 Task: Change username to "Mark762212".
Action: Mouse moved to (1239, 114)
Screenshot: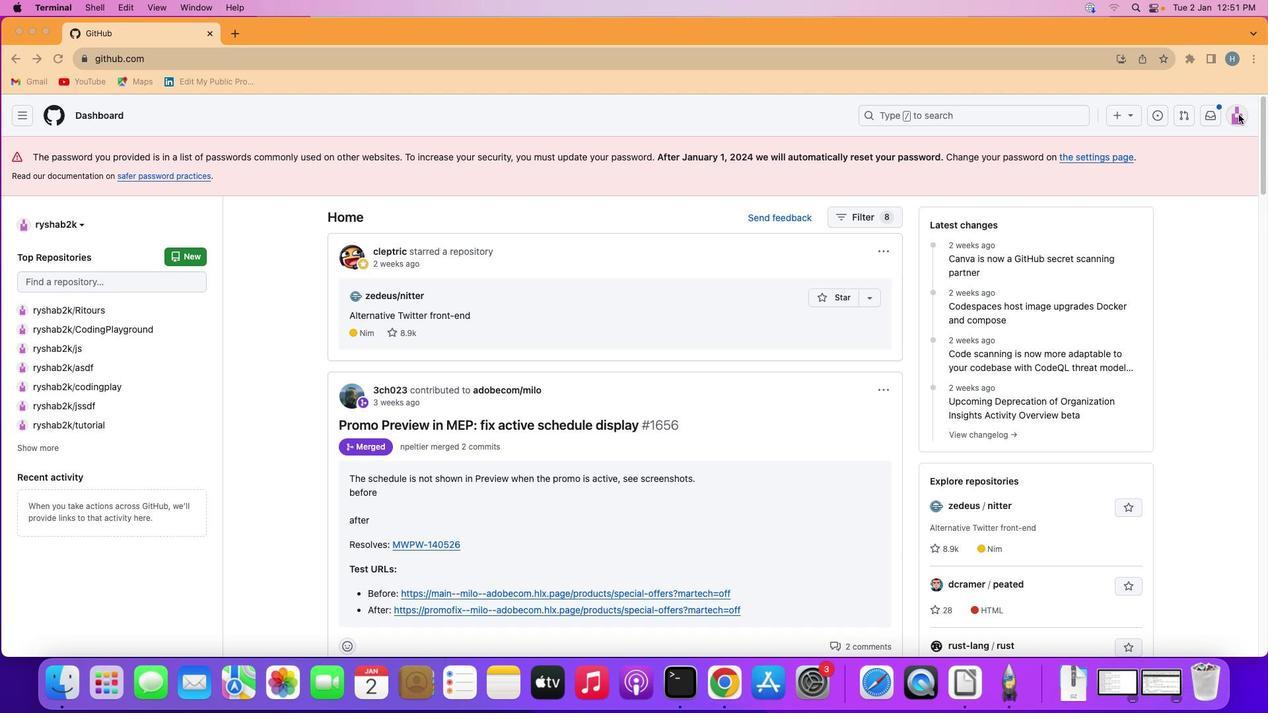 
Action: Mouse pressed left at (1239, 114)
Screenshot: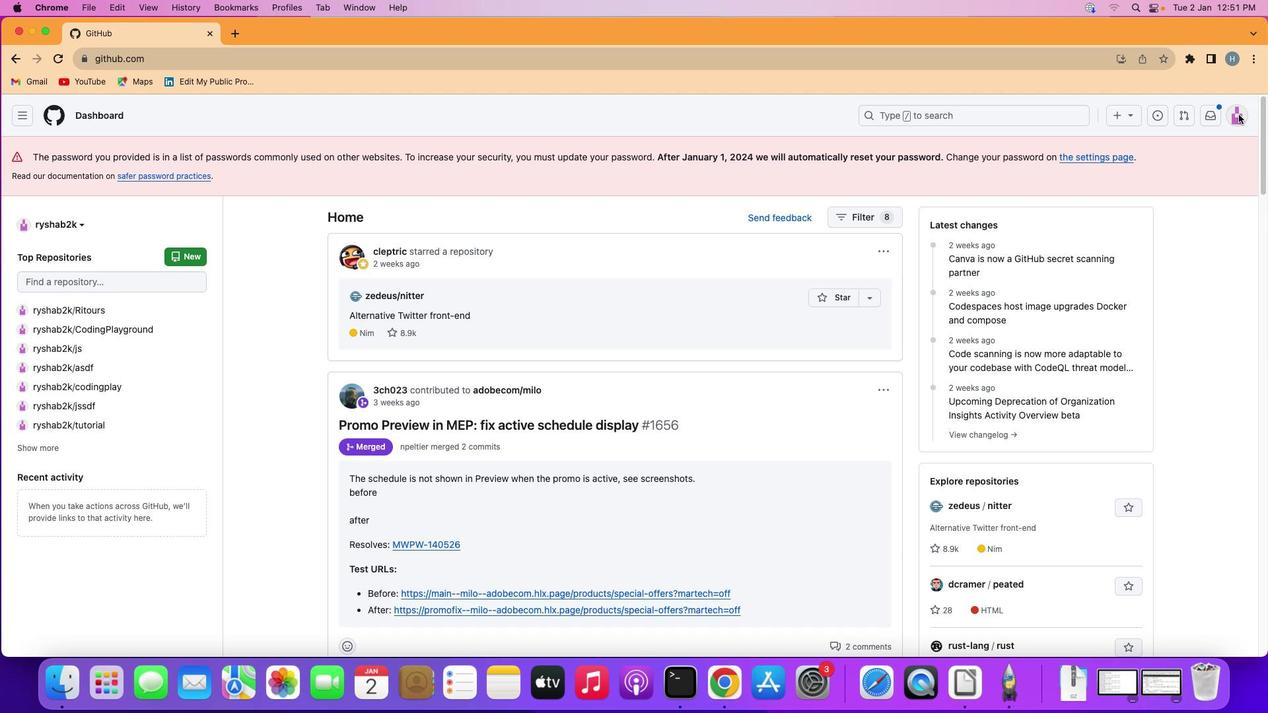 
Action: Mouse moved to (1237, 114)
Screenshot: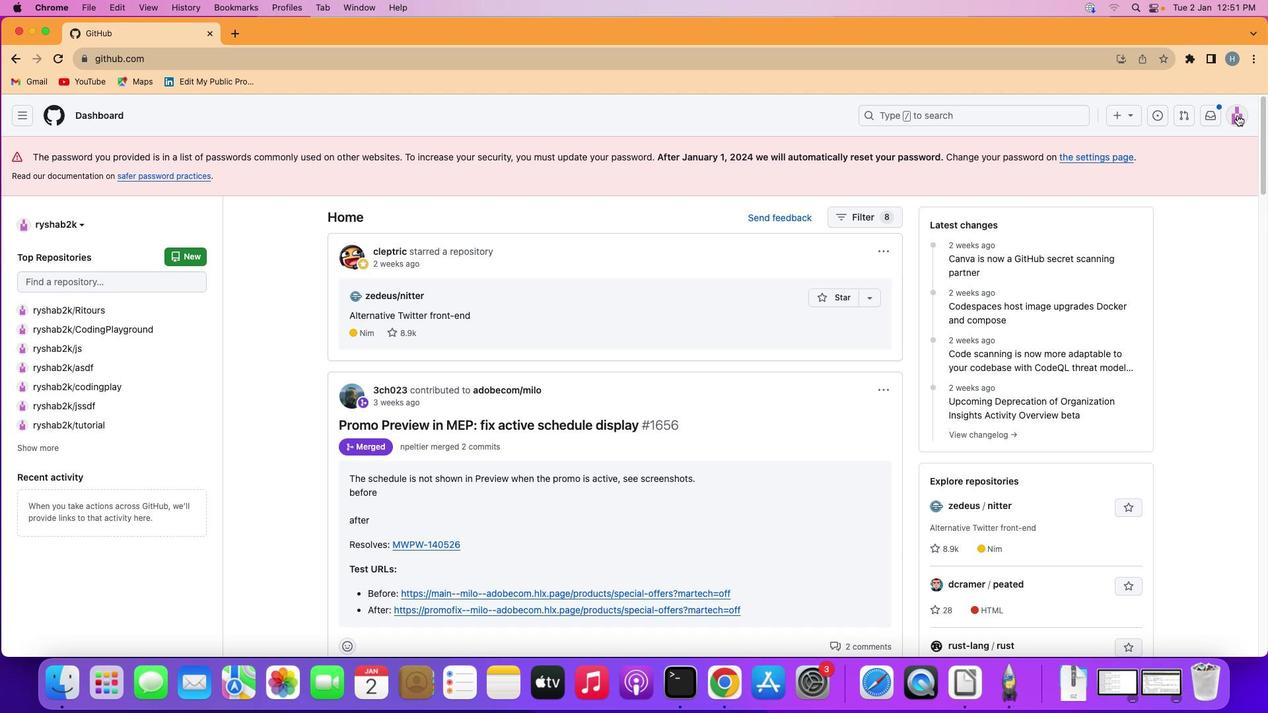 
Action: Mouse pressed left at (1237, 114)
Screenshot: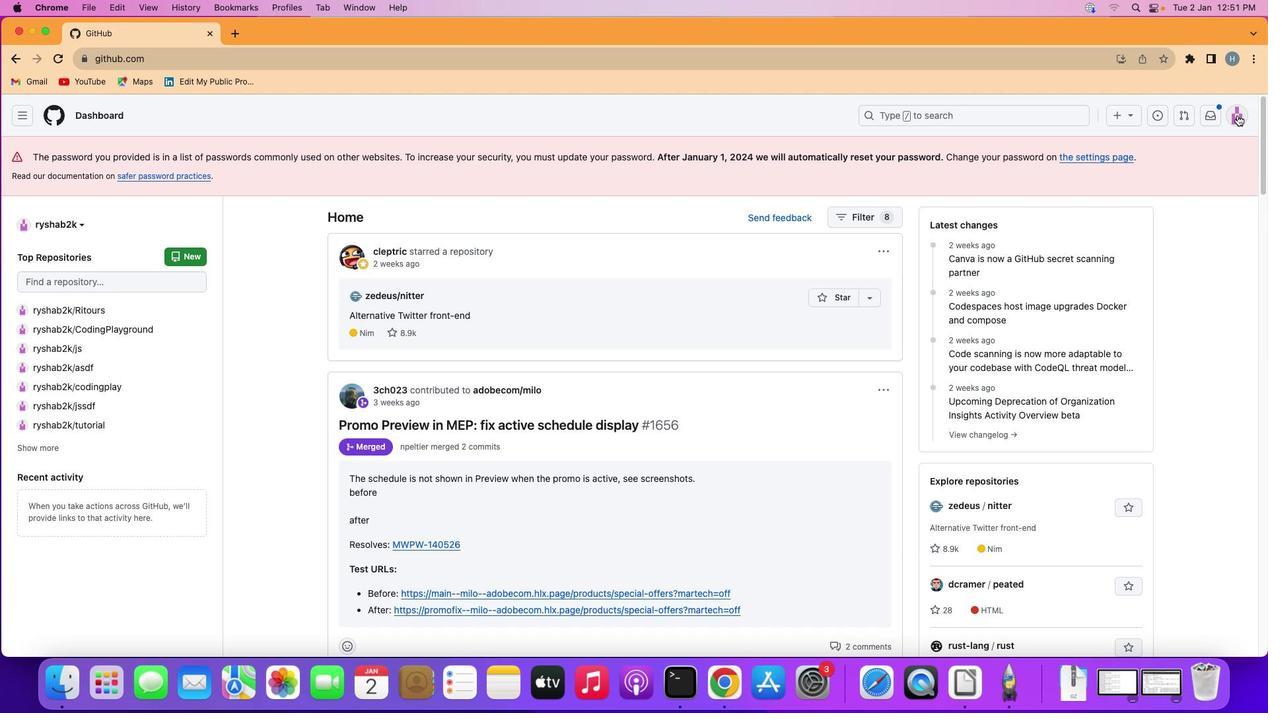 
Action: Mouse moved to (1121, 478)
Screenshot: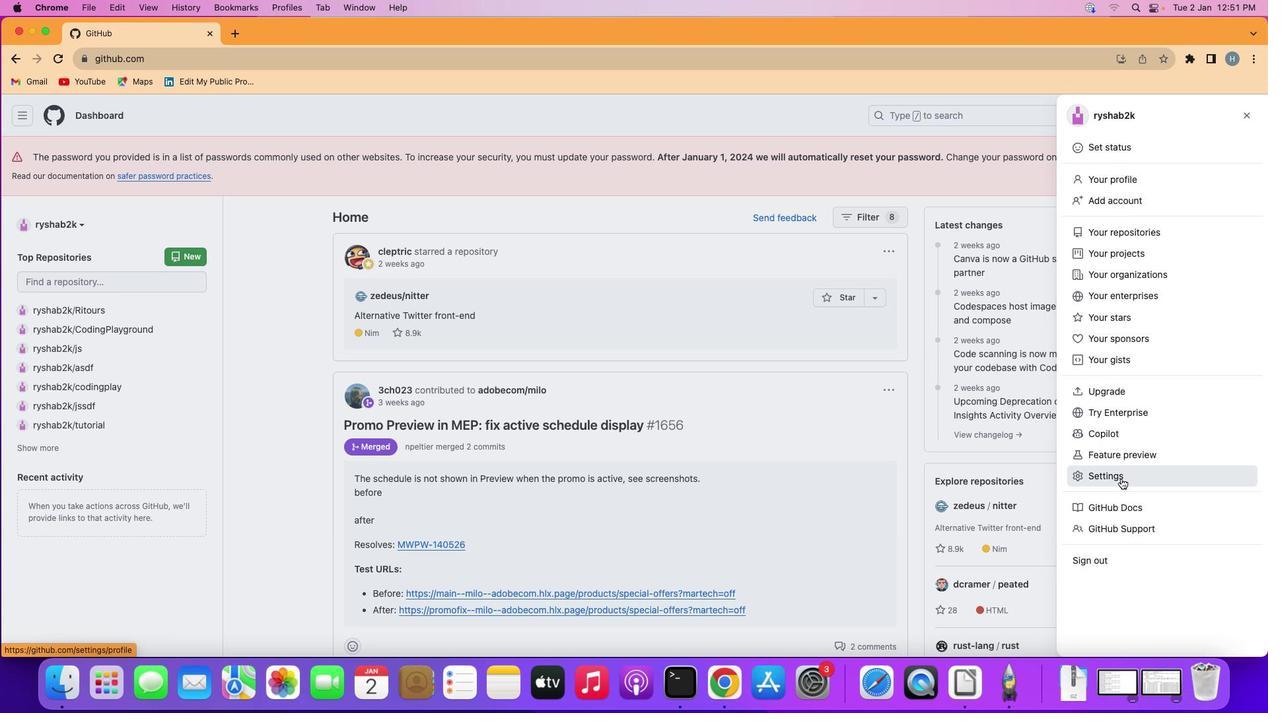 
Action: Mouse pressed left at (1121, 478)
Screenshot: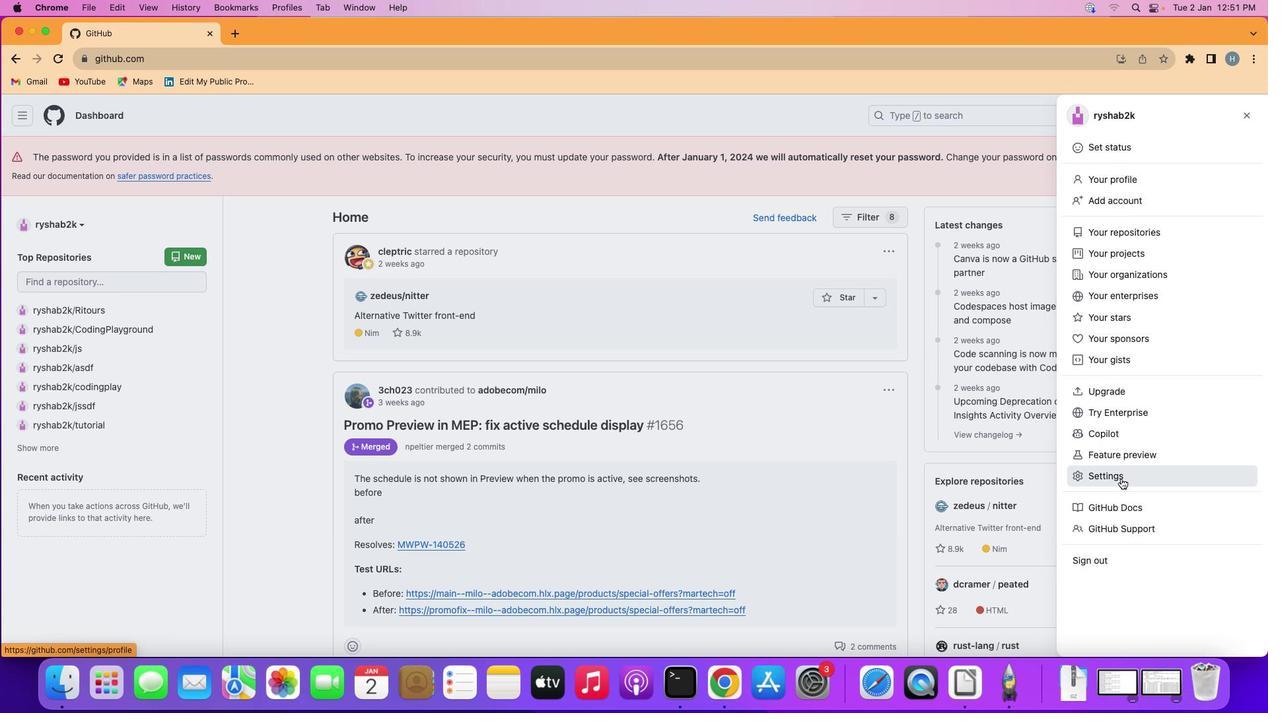 
Action: Mouse moved to (783, 451)
Screenshot: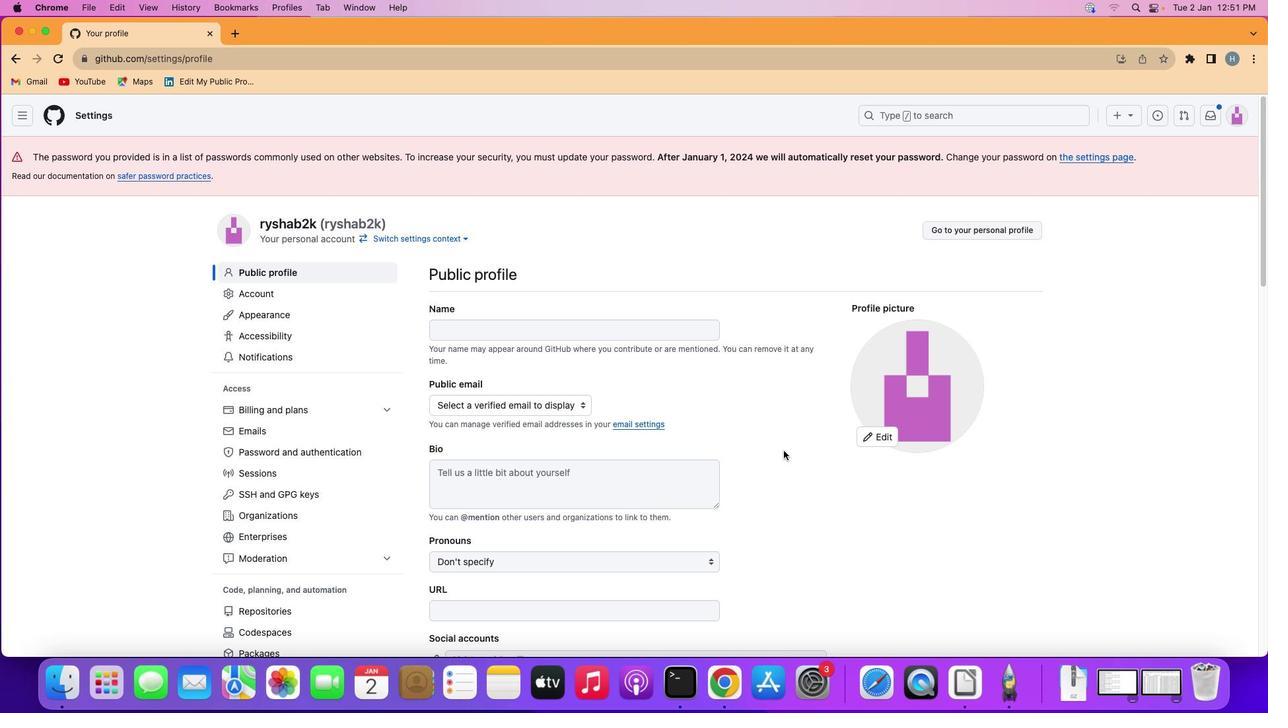 
Action: Mouse scrolled (783, 451) with delta (0, 0)
Screenshot: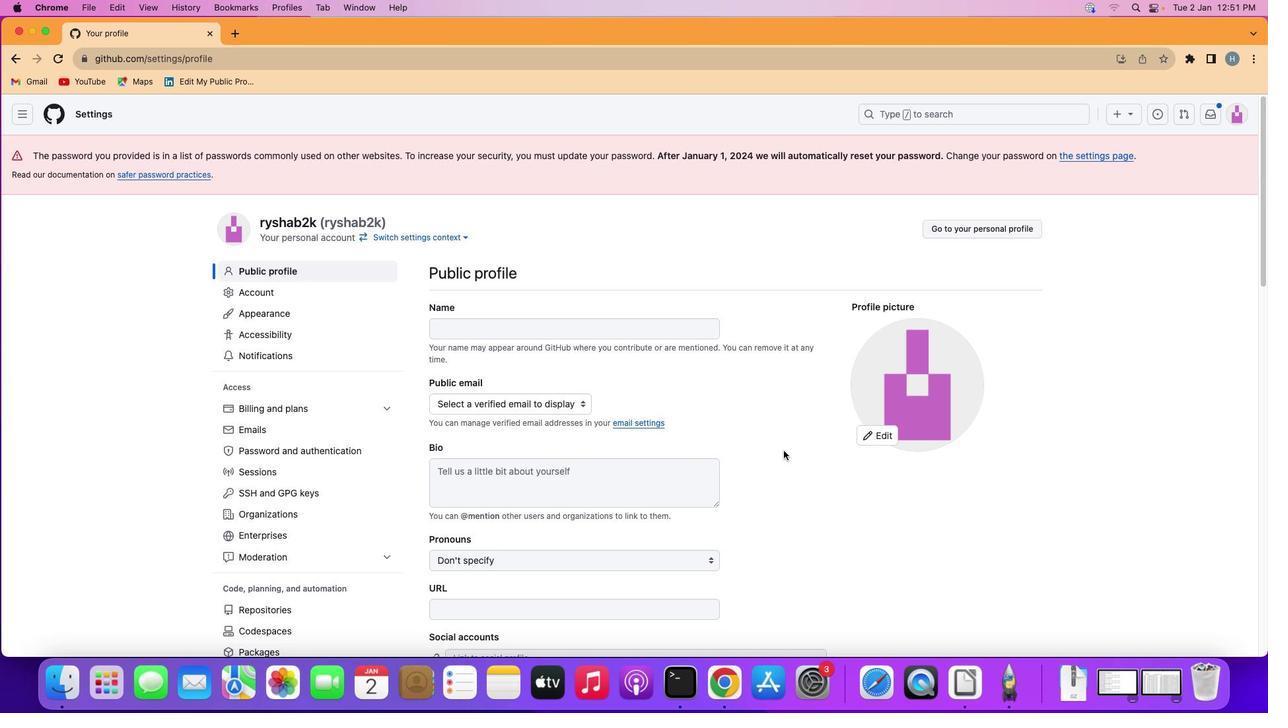 
Action: Mouse scrolled (783, 451) with delta (0, 0)
Screenshot: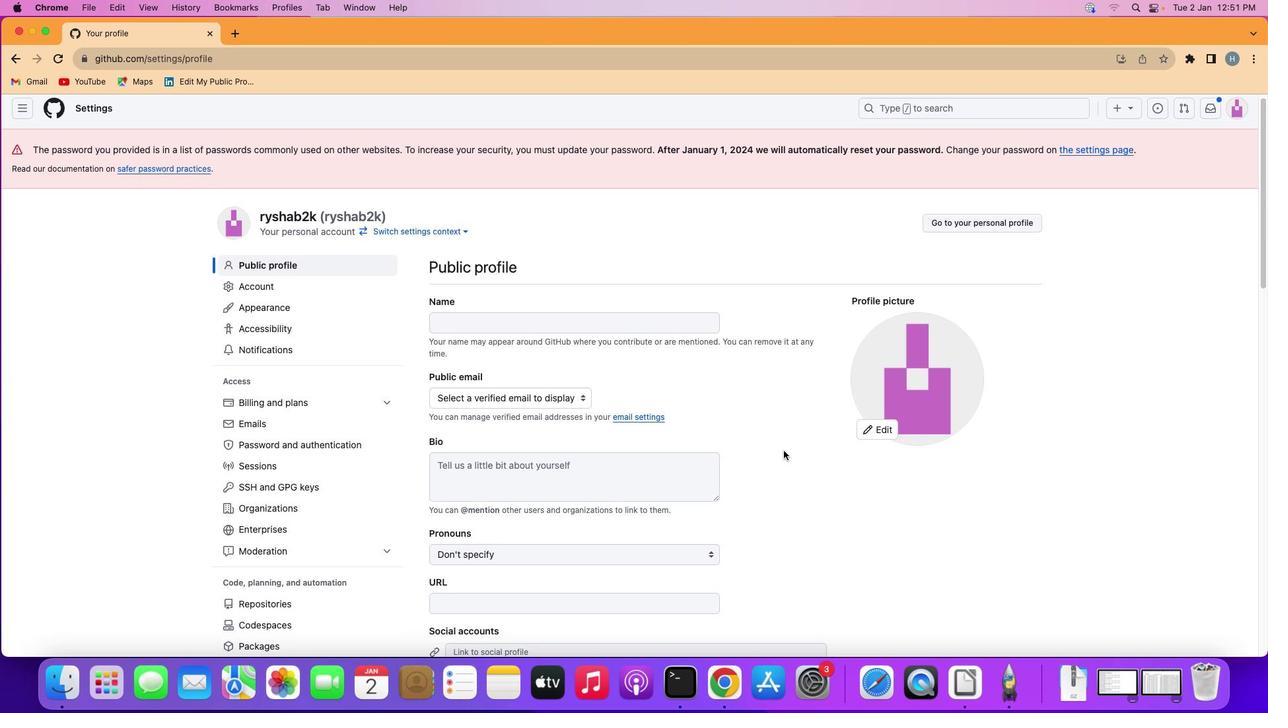 
Action: Mouse scrolled (783, 451) with delta (0, 0)
Screenshot: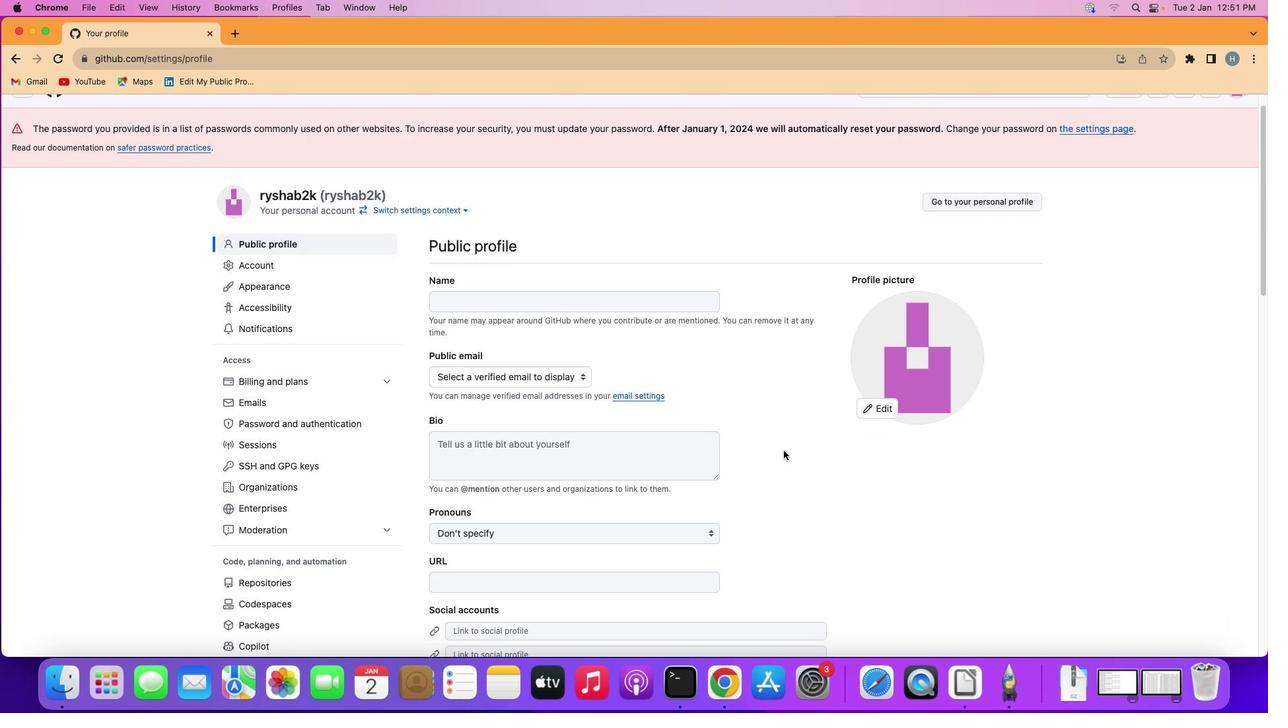 
Action: Mouse moved to (269, 262)
Screenshot: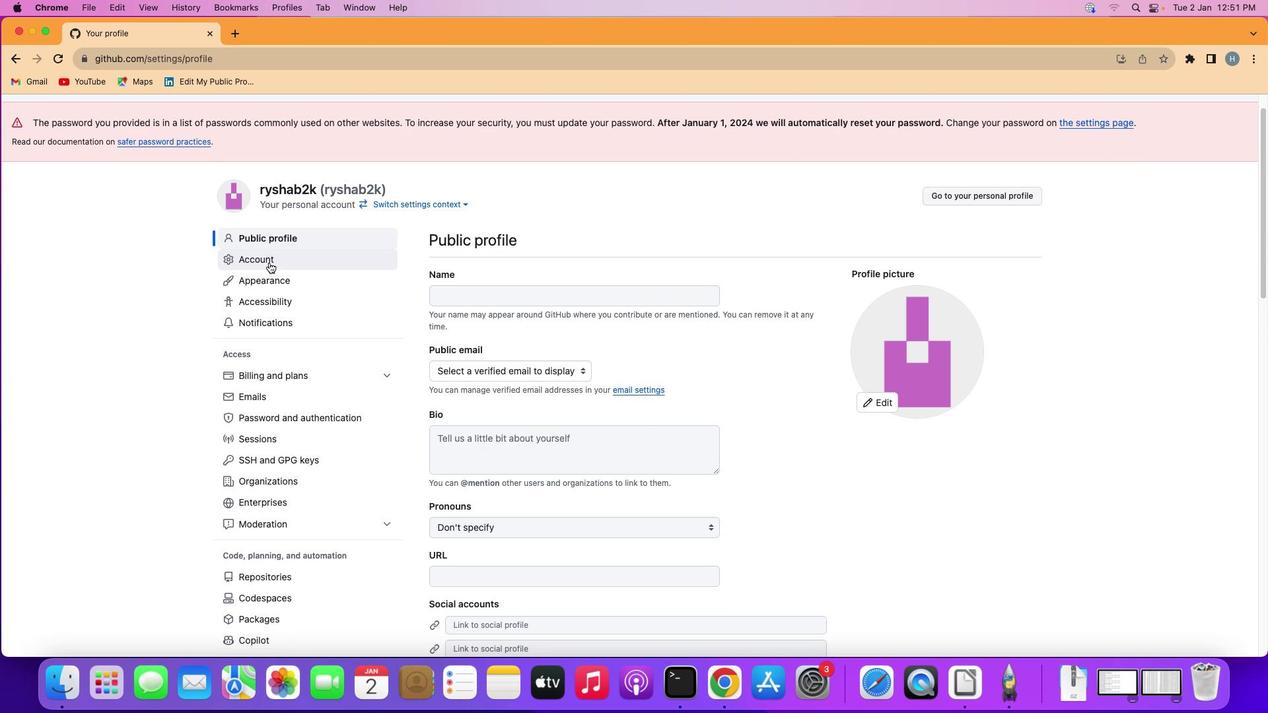 
Action: Mouse pressed left at (269, 262)
Screenshot: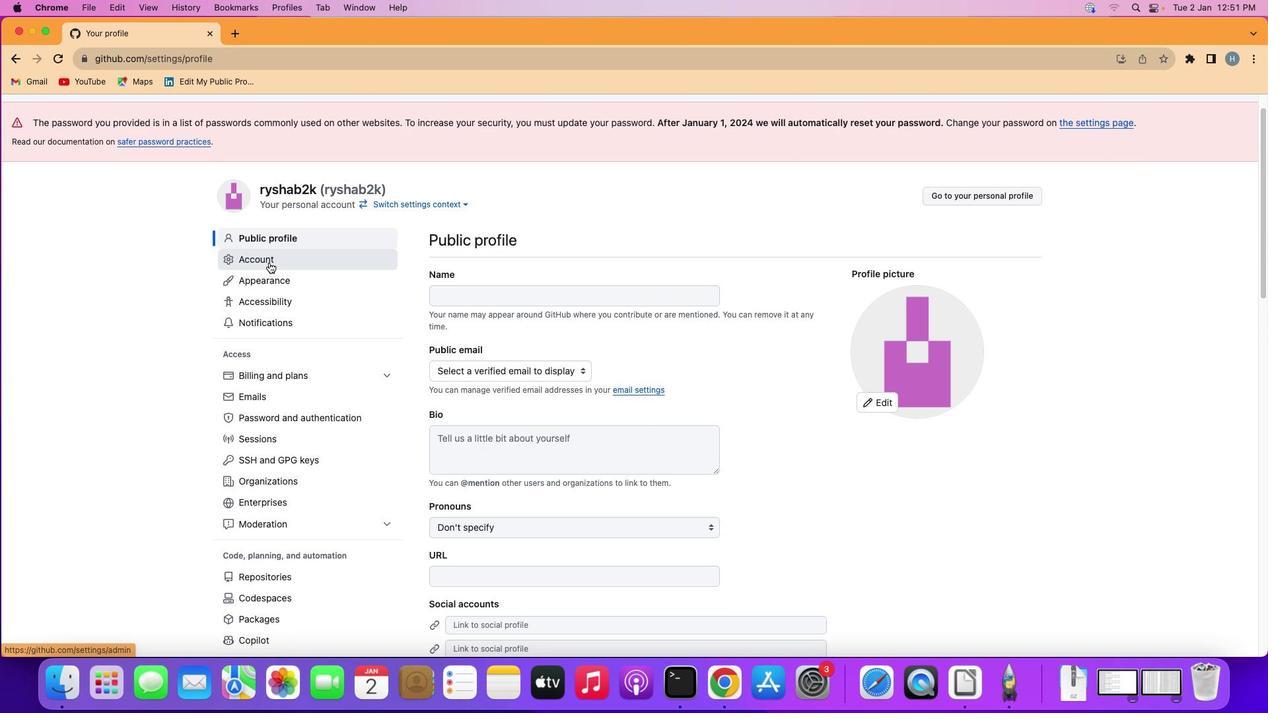 
Action: Mouse moved to (488, 336)
Screenshot: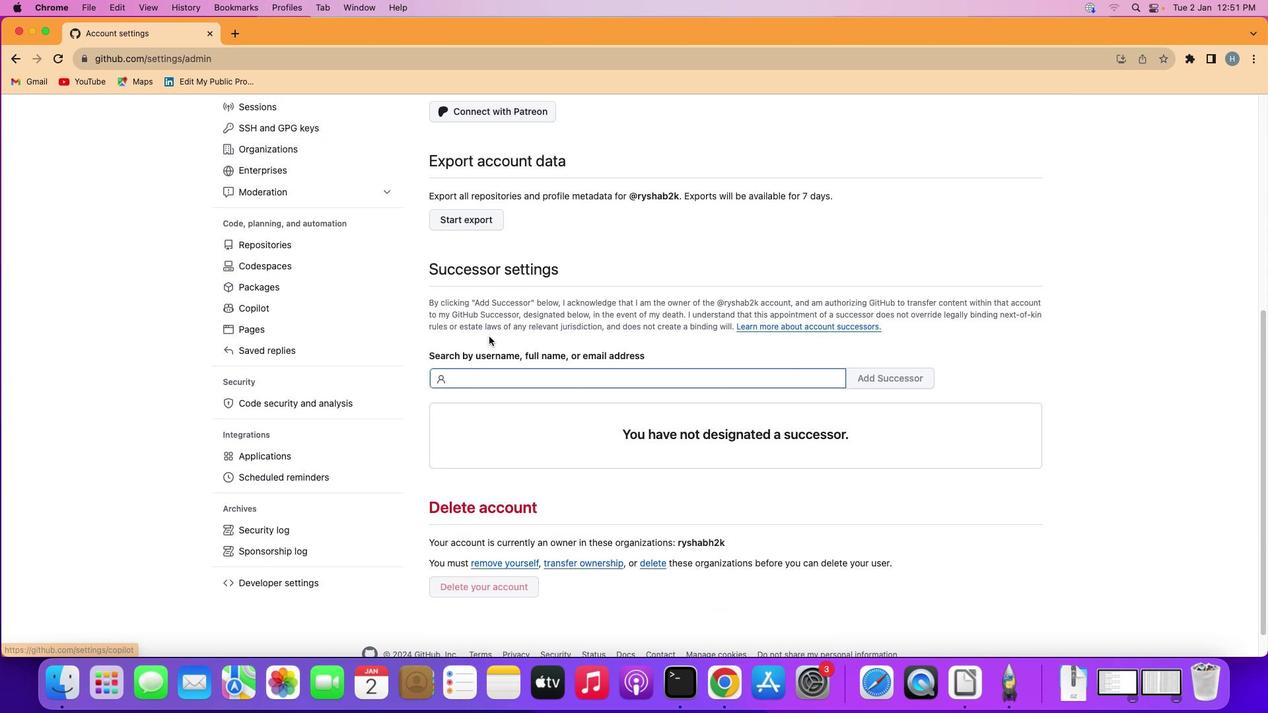 
Action: Mouse scrolled (488, 336) with delta (0, 0)
Screenshot: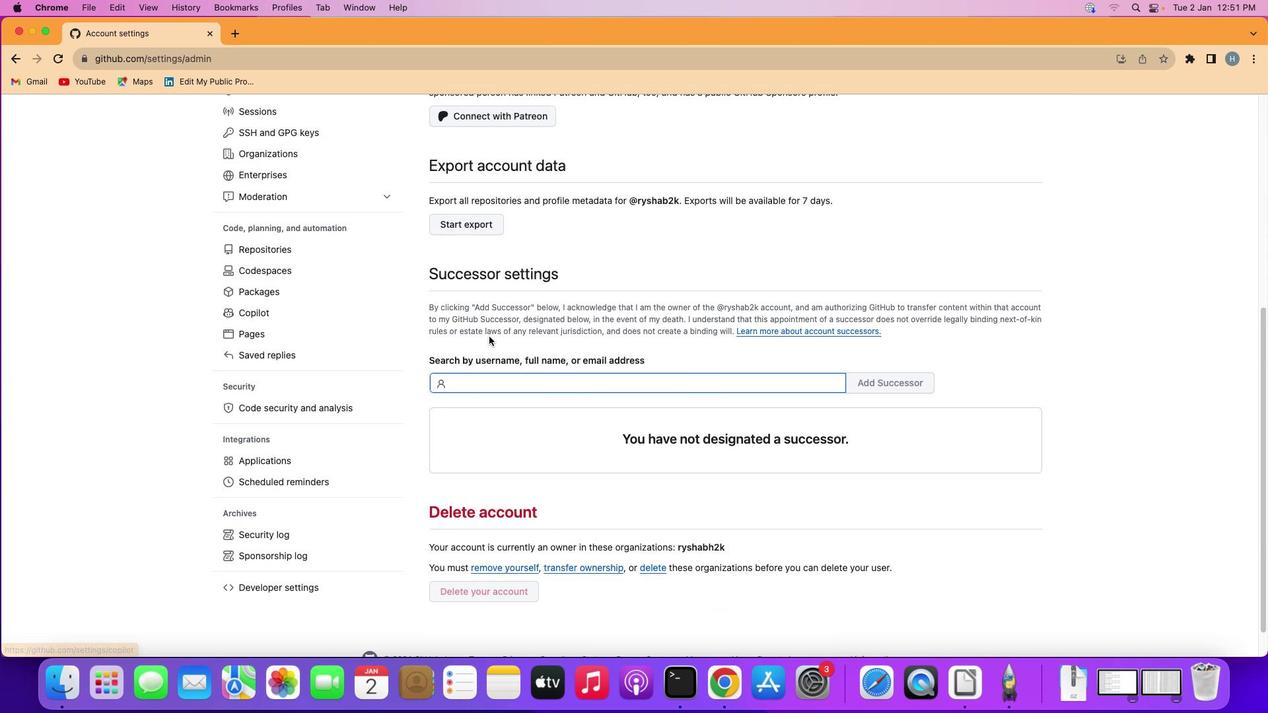 
Action: Mouse scrolled (488, 336) with delta (0, 0)
Screenshot: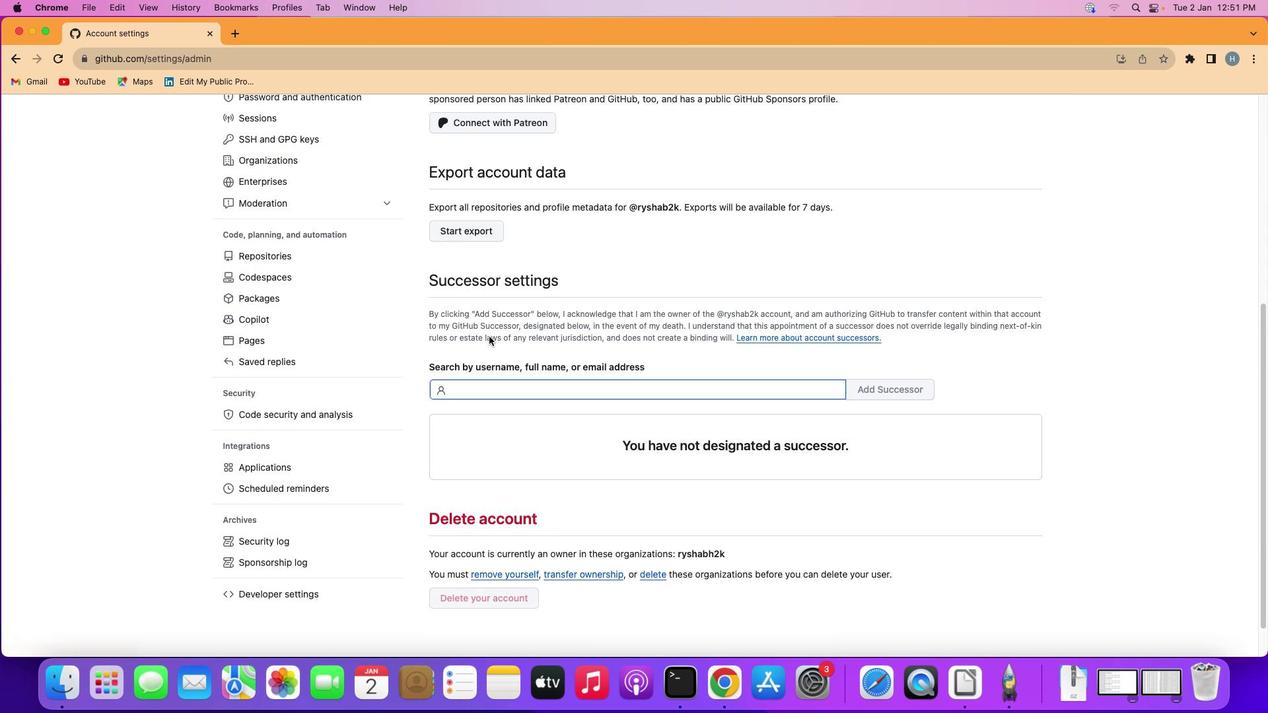 
Action: Mouse moved to (488, 336)
Screenshot: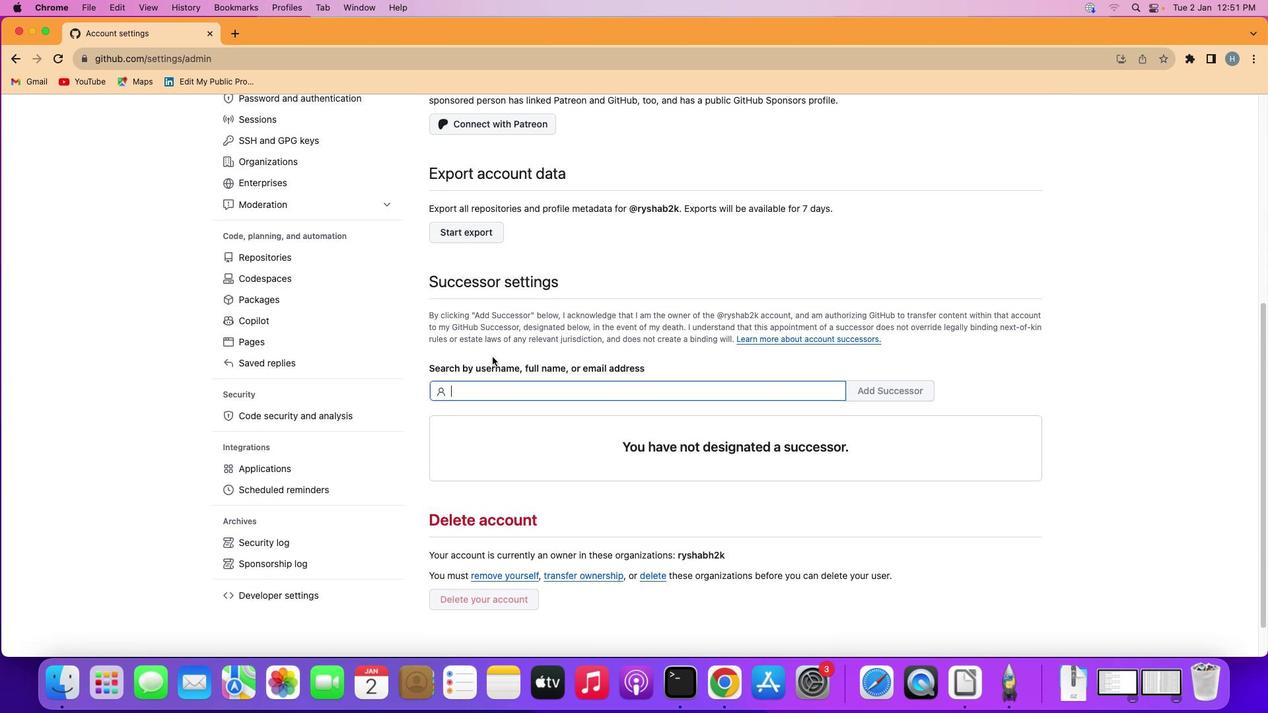 
Action: Mouse scrolled (488, 336) with delta (0, 0)
Screenshot: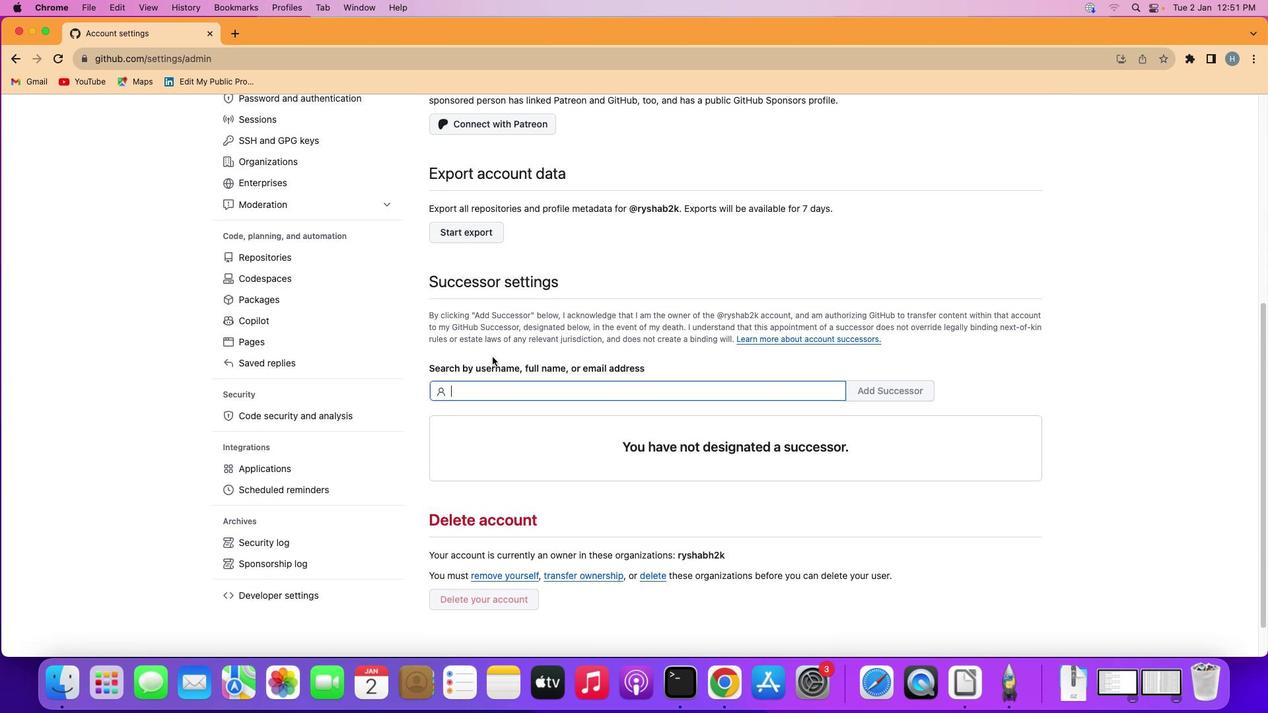 
Action: Mouse moved to (488, 337)
Screenshot: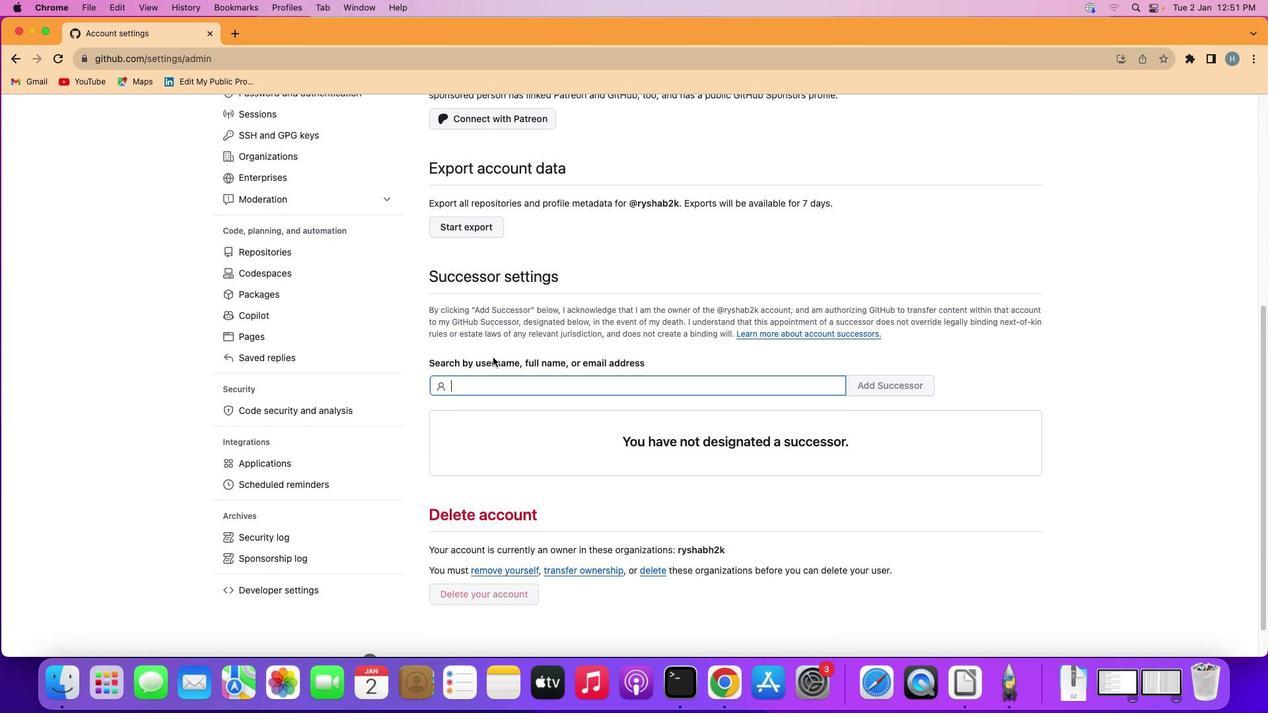 
Action: Mouse scrolled (488, 337) with delta (0, -2)
Screenshot: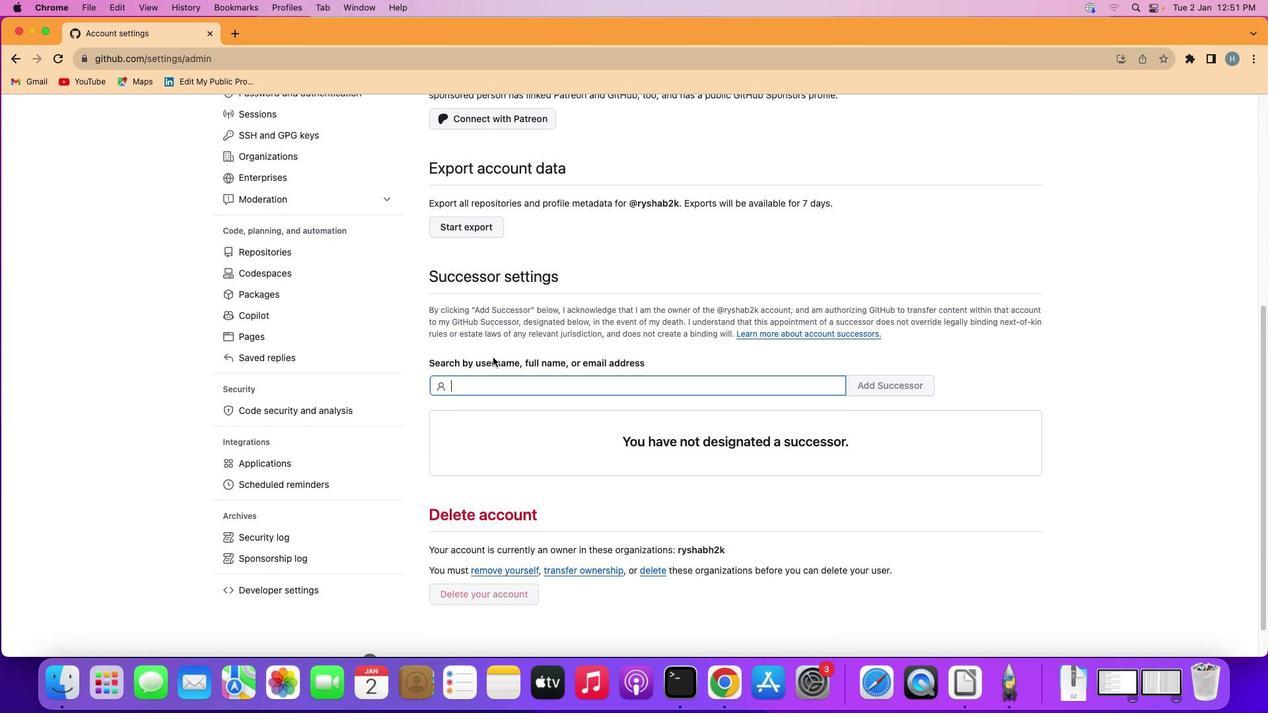 
Action: Mouse moved to (488, 337)
Screenshot: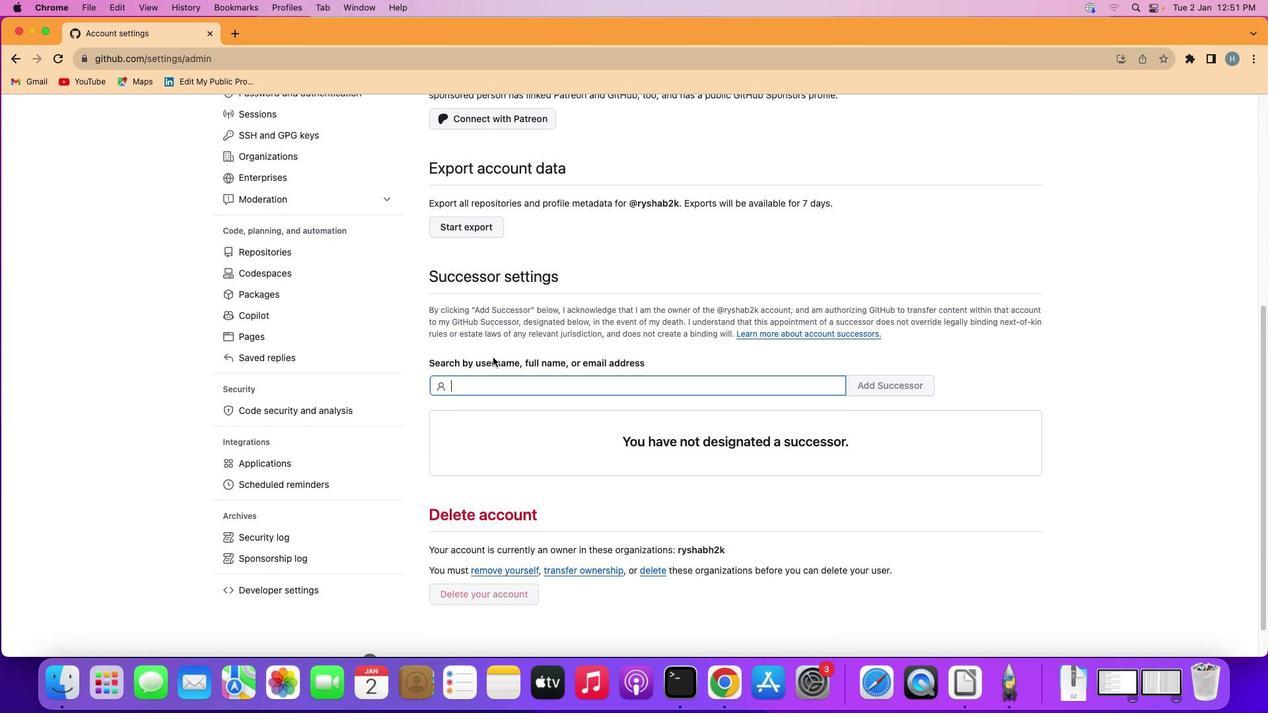 
Action: Mouse scrolled (488, 337) with delta (0, 2)
Screenshot: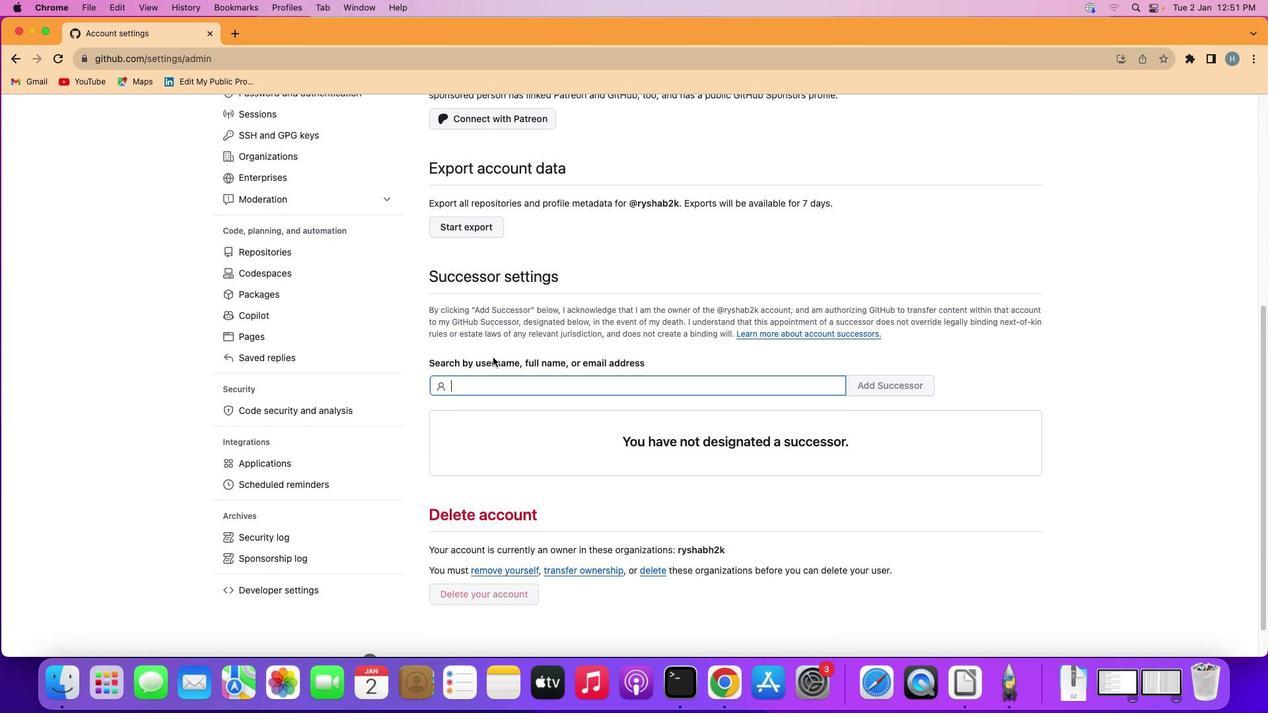 
Action: Mouse moved to (488, 340)
Screenshot: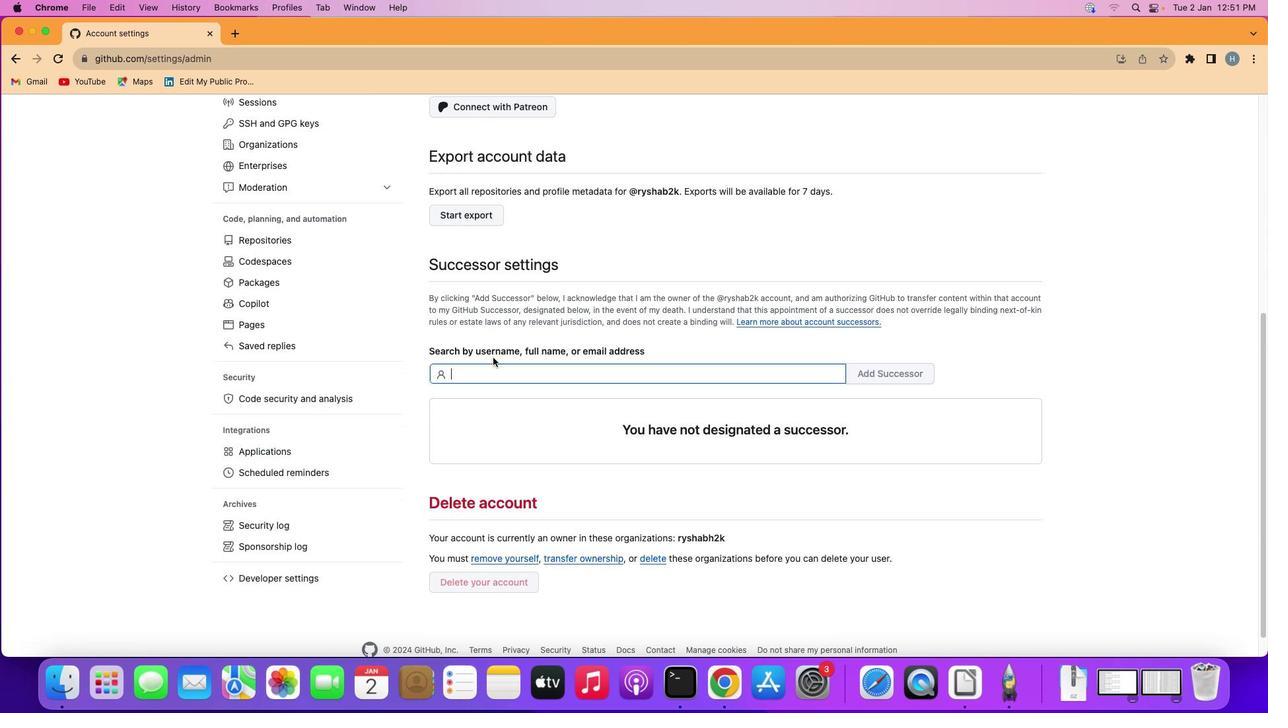 
Action: Mouse scrolled (488, 340) with delta (0, -2)
Screenshot: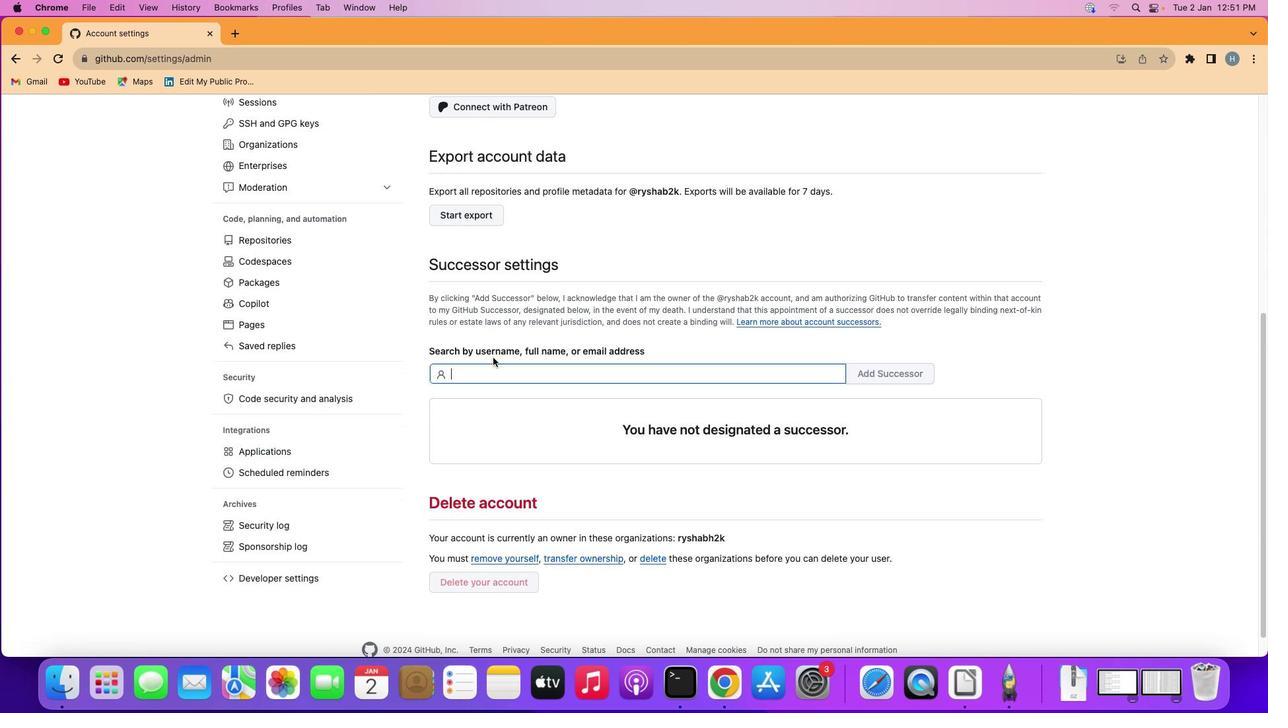 
Action: Mouse moved to (492, 357)
Screenshot: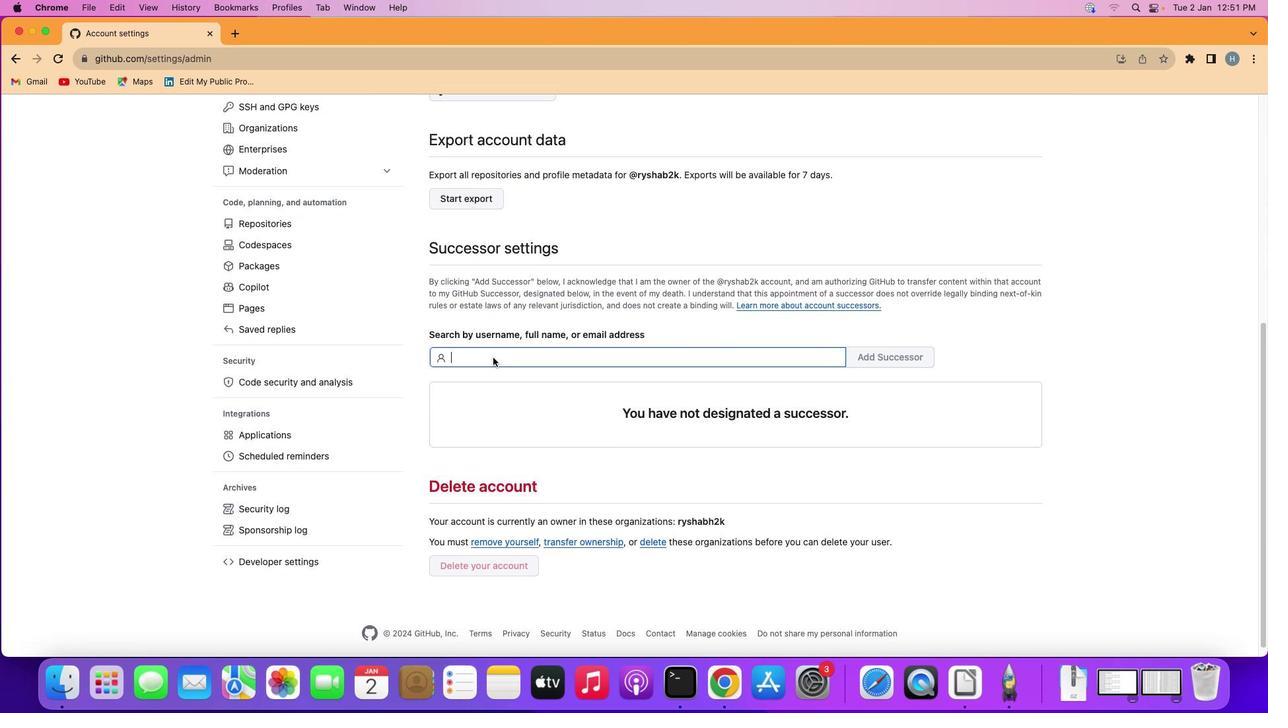 
Action: Mouse scrolled (492, 357) with delta (0, 0)
Screenshot: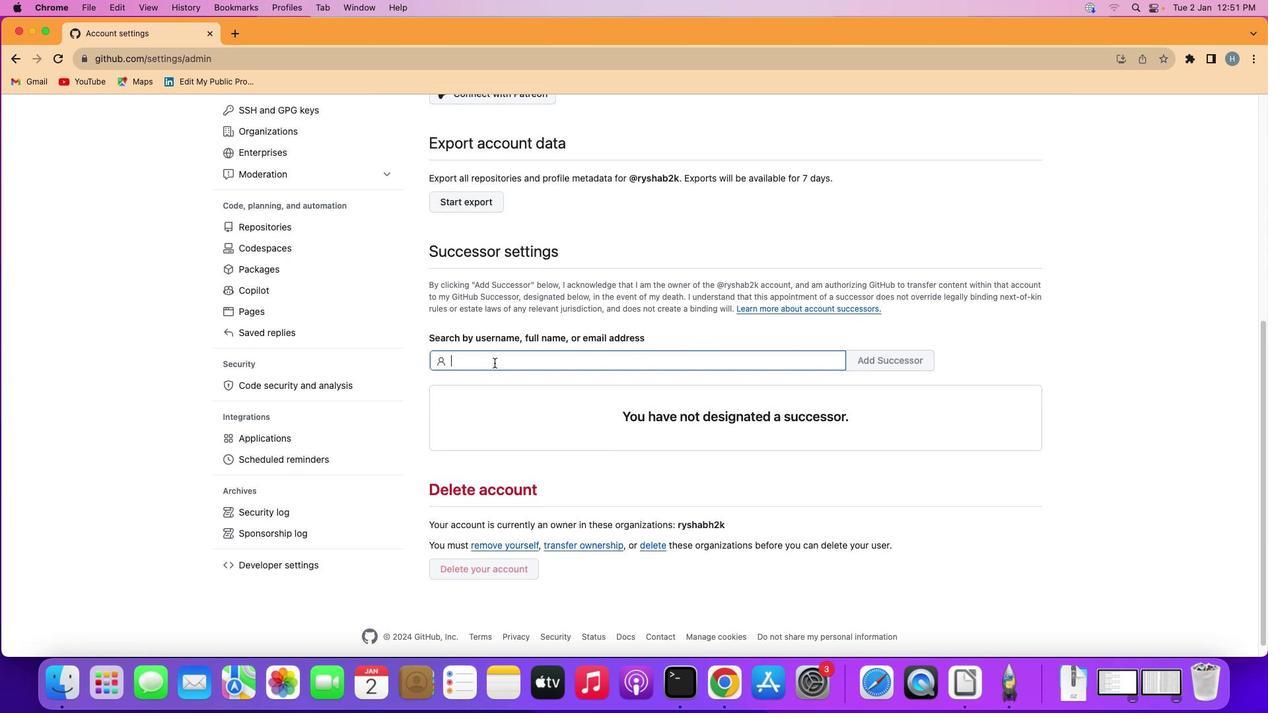 
Action: Mouse moved to (492, 358)
Screenshot: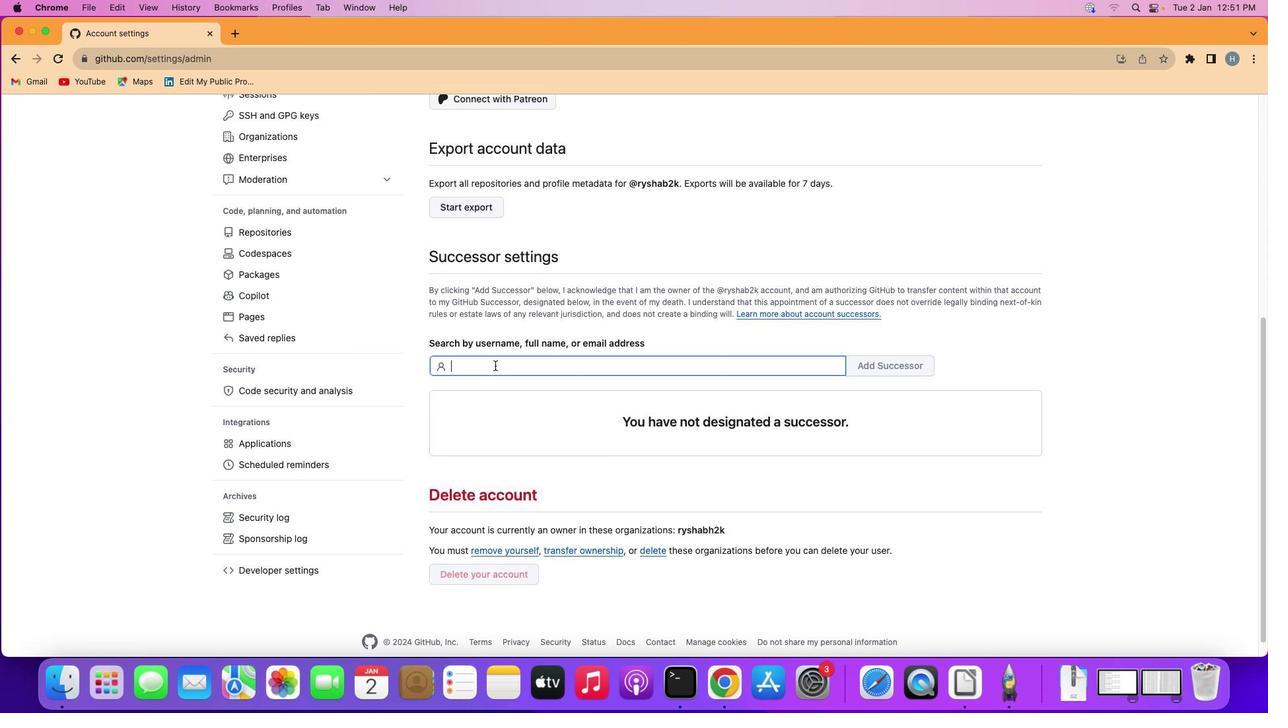 
Action: Mouse scrolled (492, 358) with delta (0, 0)
Screenshot: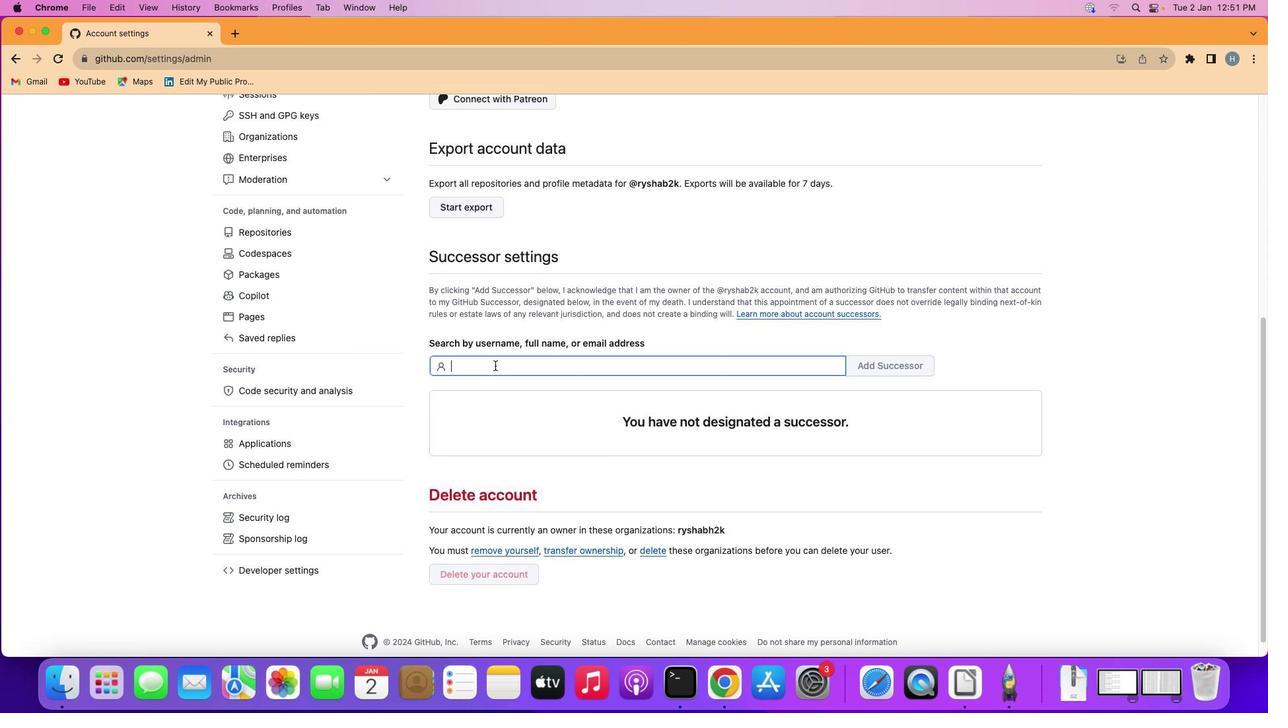 
Action: Mouse moved to (511, 383)
Screenshot: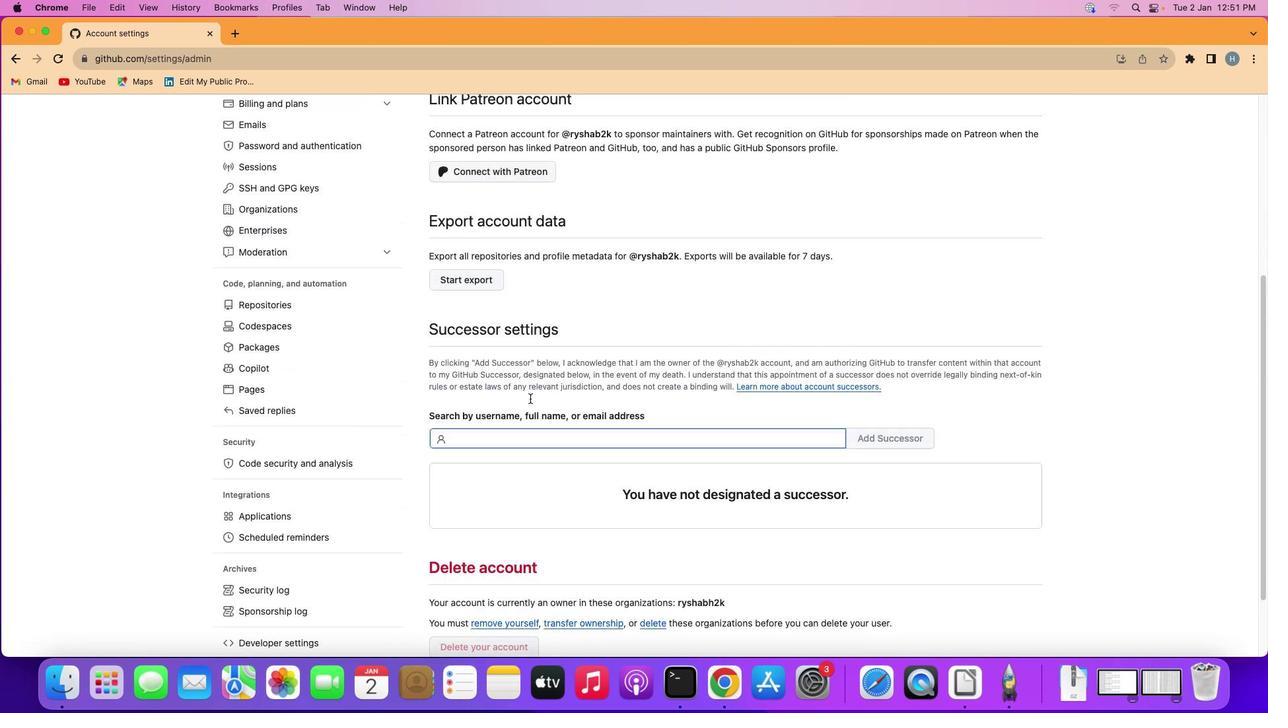 
Action: Mouse scrolled (511, 383) with delta (0, 0)
Screenshot: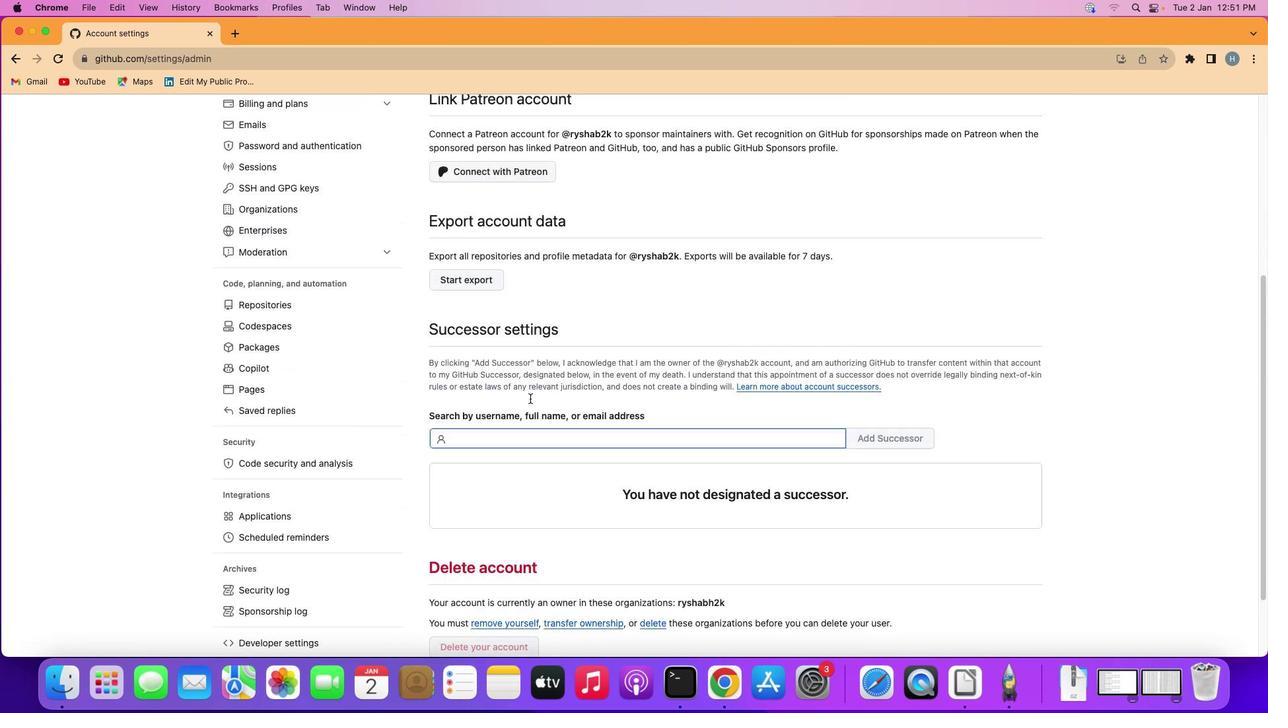 
Action: Mouse moved to (511, 385)
Screenshot: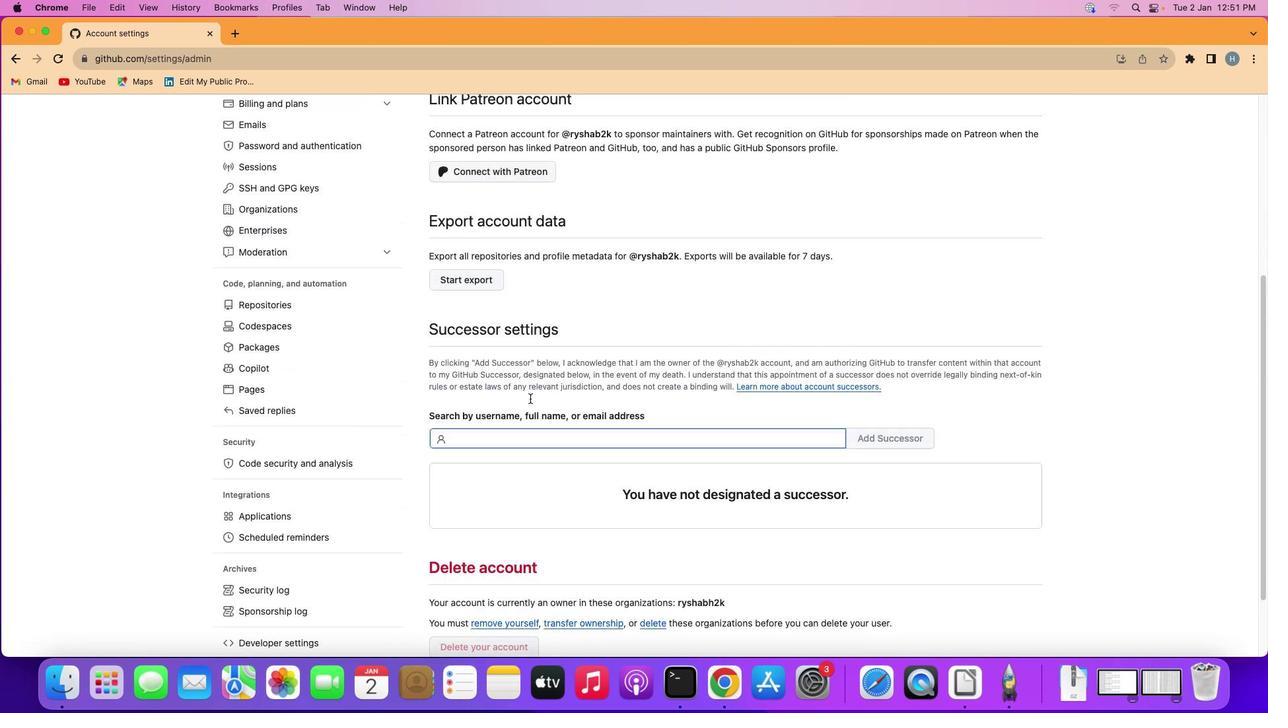 
Action: Mouse scrolled (511, 385) with delta (0, 0)
Screenshot: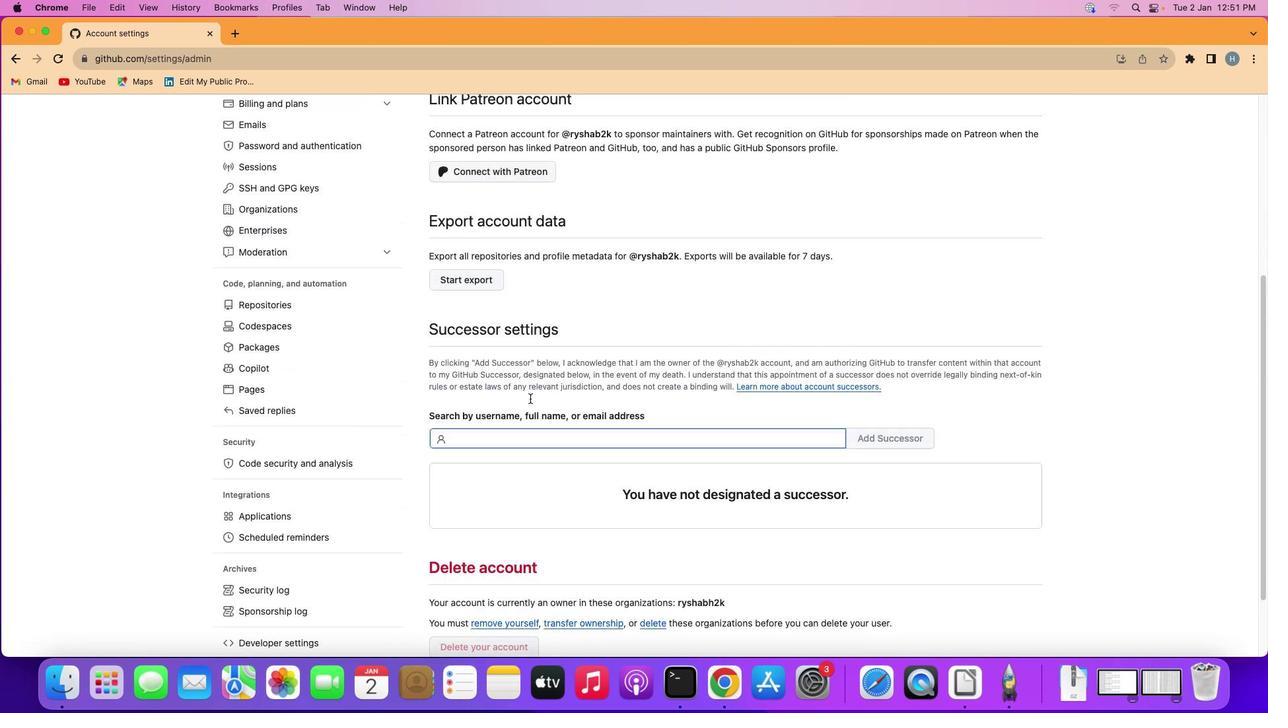 
Action: Mouse moved to (513, 386)
Screenshot: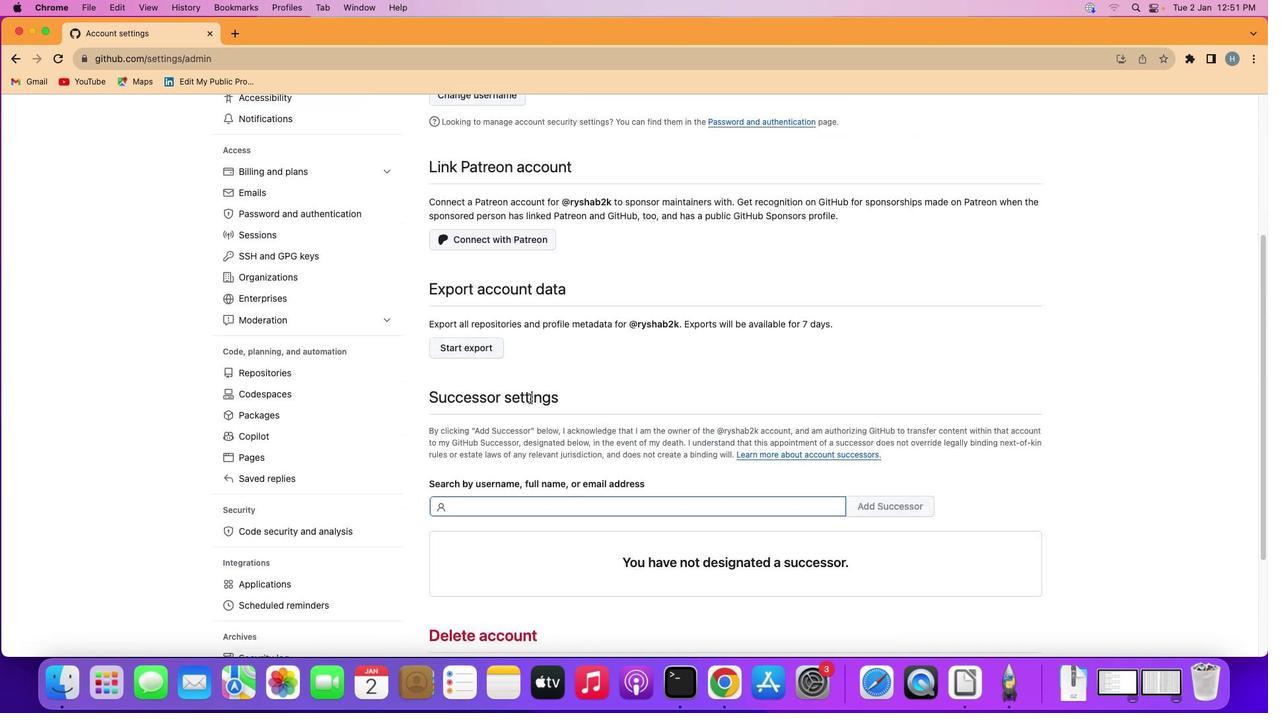 
Action: Mouse scrolled (513, 386) with delta (0, -2)
Screenshot: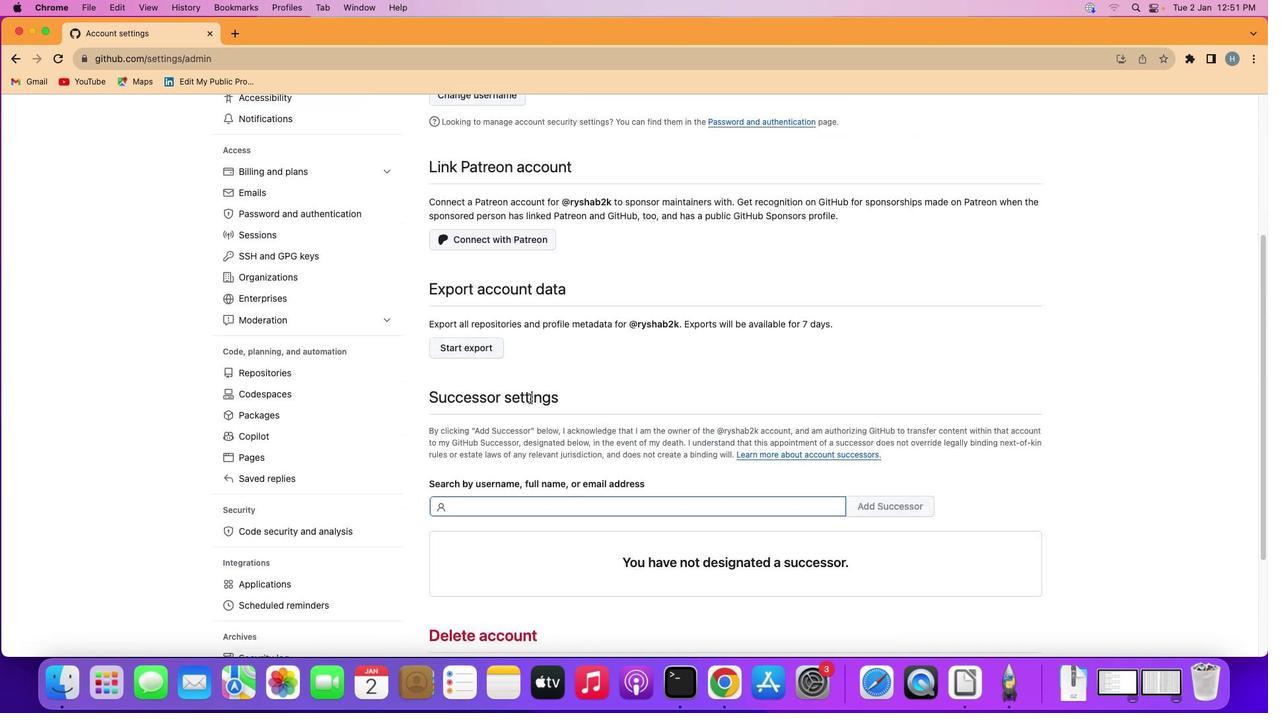 
Action: Mouse moved to (515, 387)
Screenshot: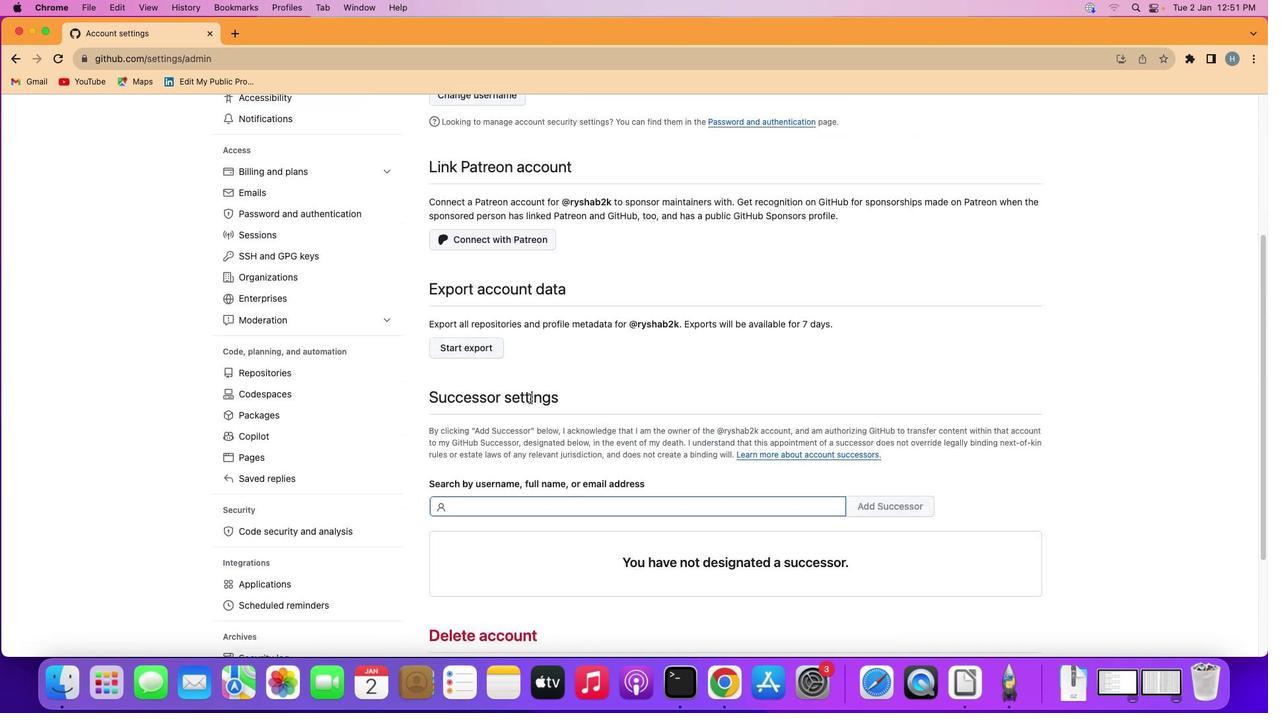 
Action: Mouse scrolled (515, 387) with delta (0, 2)
Screenshot: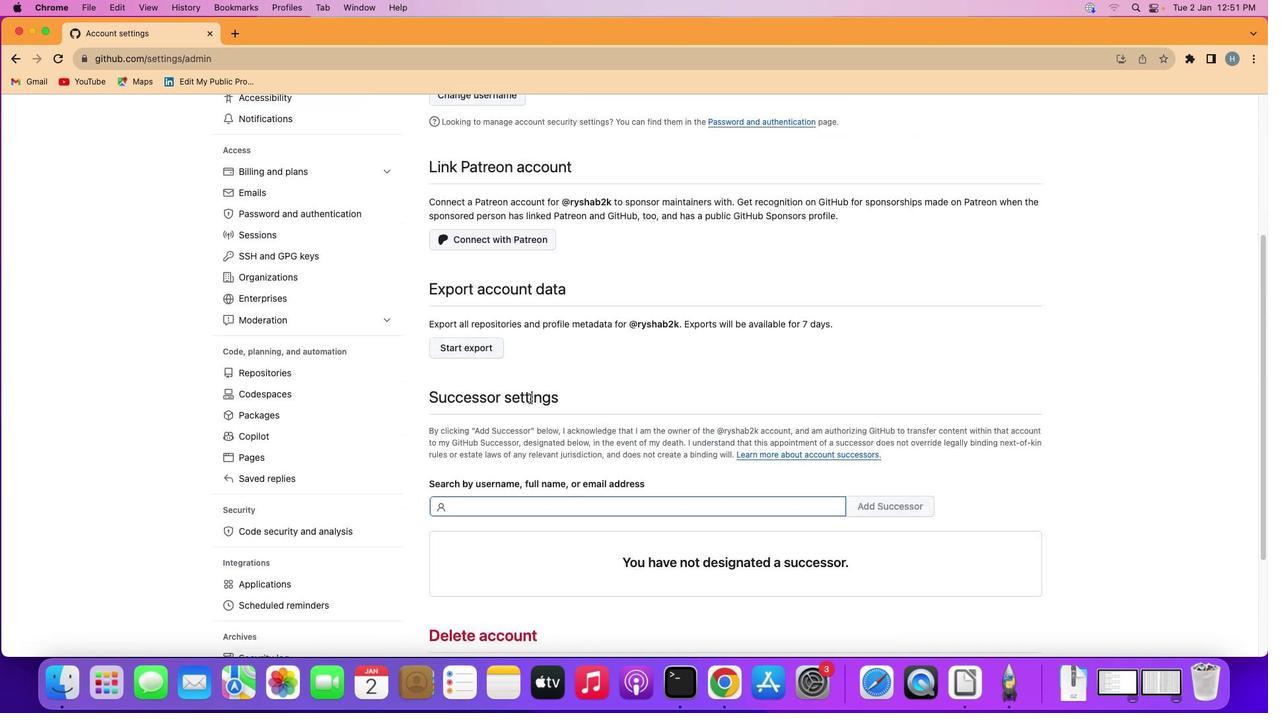 
Action: Mouse moved to (517, 390)
Screenshot: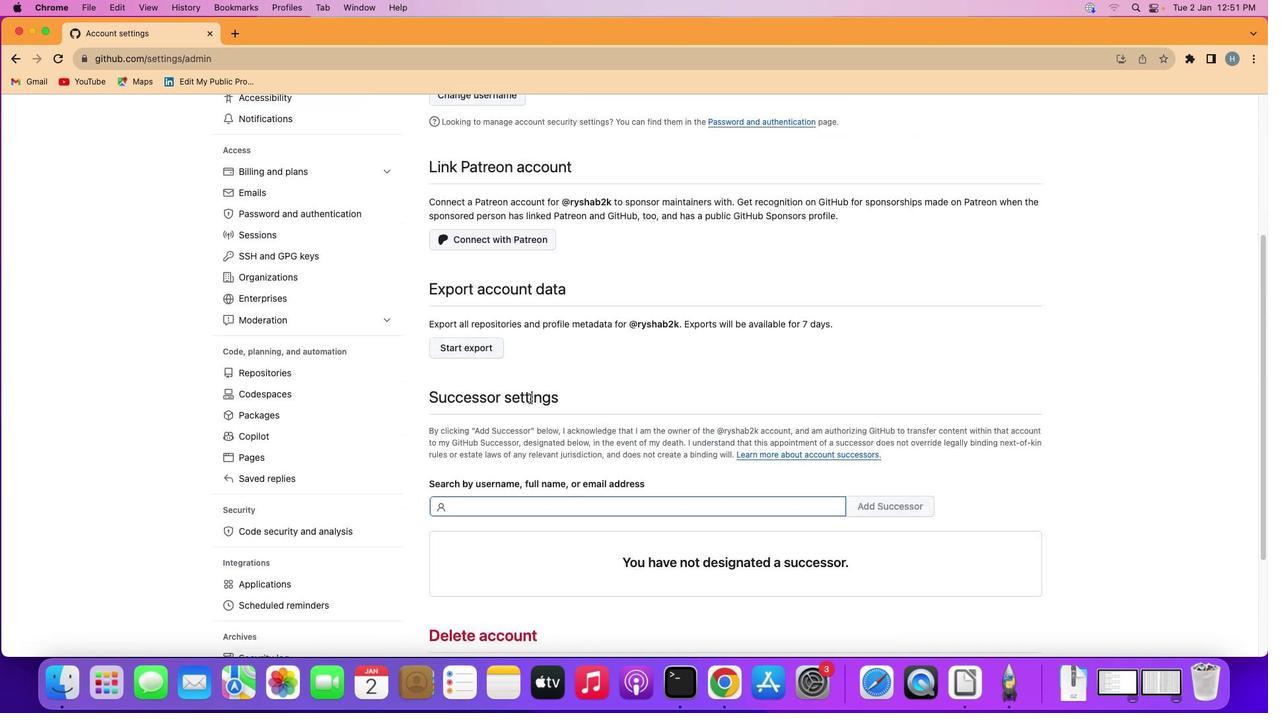 
Action: Mouse scrolled (517, 390) with delta (0, 2)
Screenshot: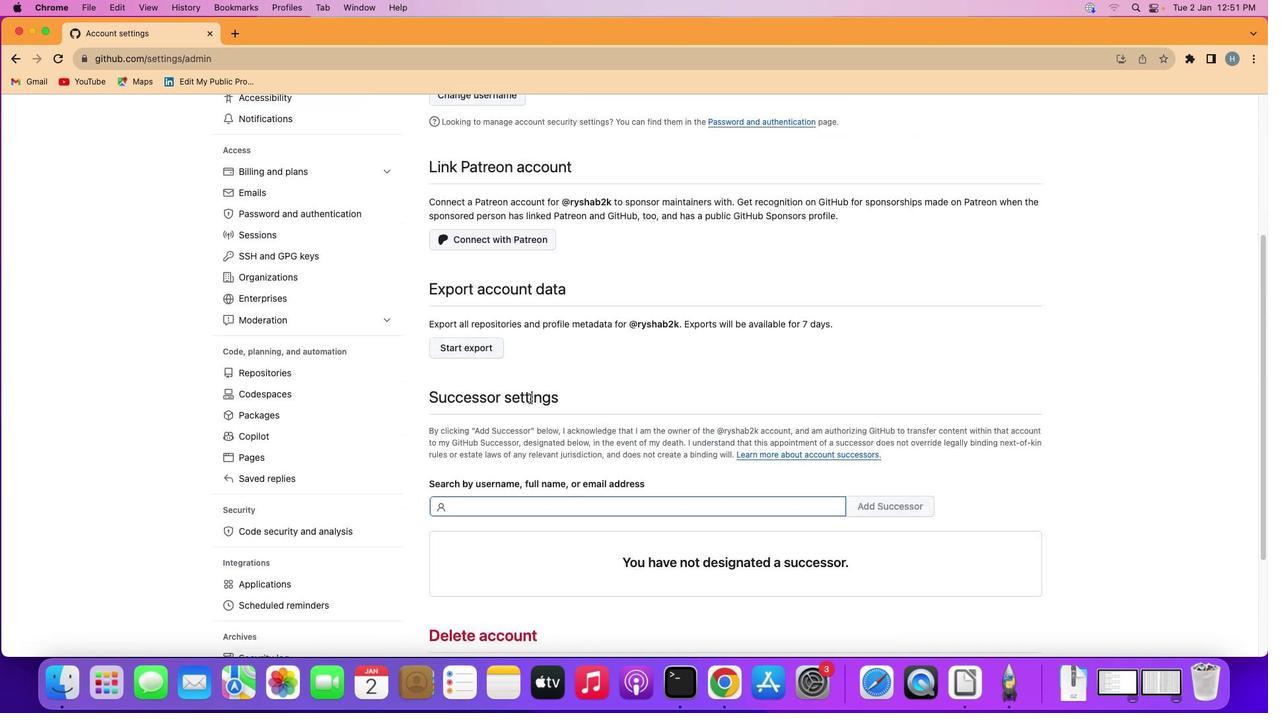 
Action: Mouse moved to (529, 398)
Screenshot: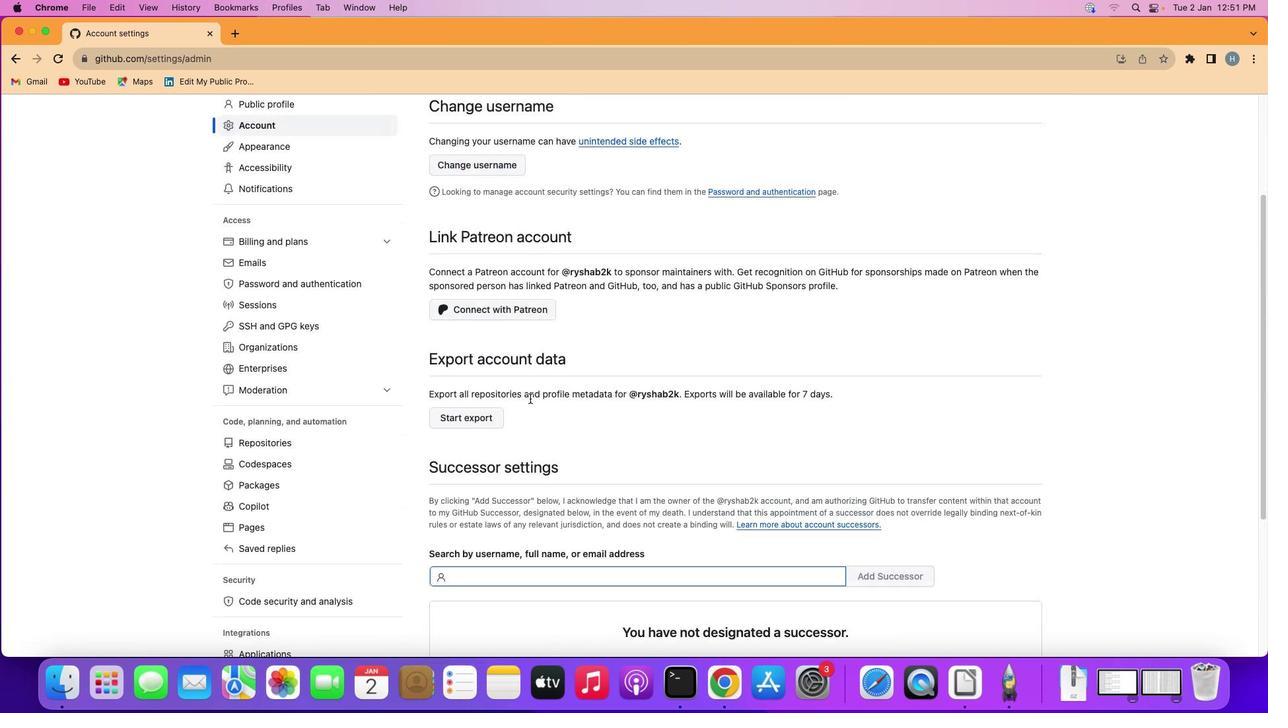 
Action: Mouse scrolled (529, 398) with delta (0, 0)
Screenshot: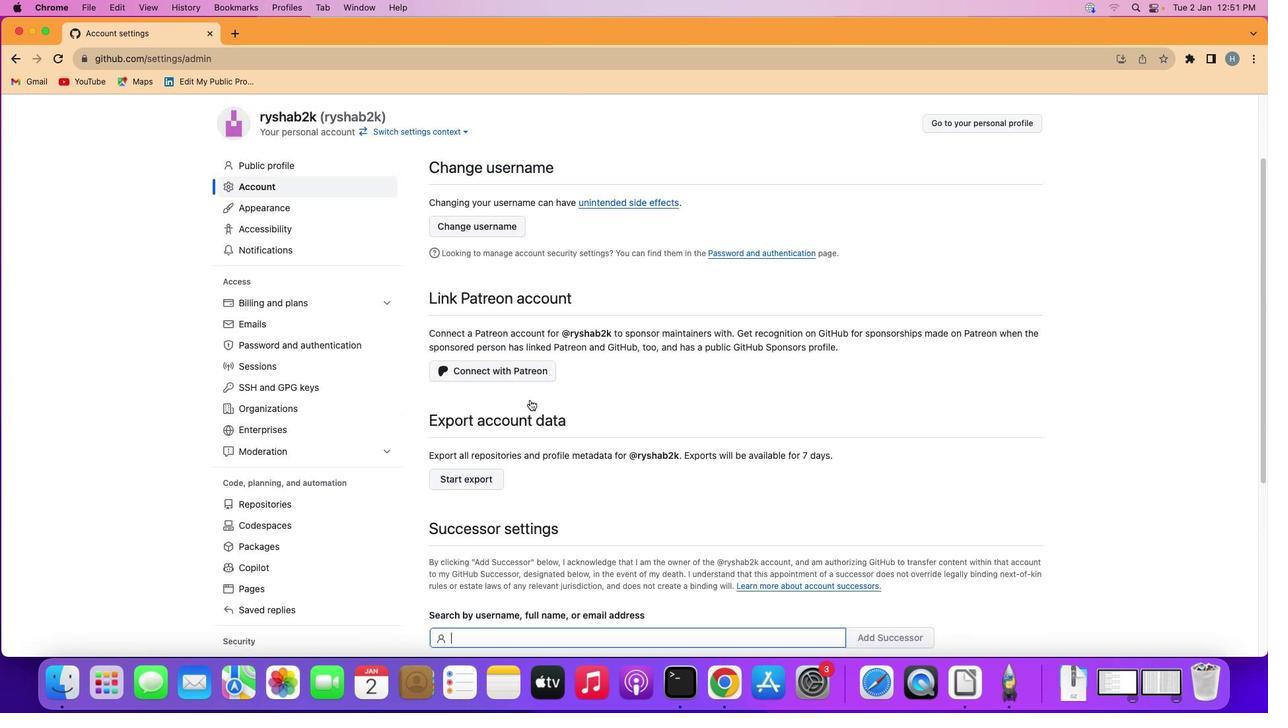 
Action: Mouse scrolled (529, 398) with delta (0, 2)
Screenshot: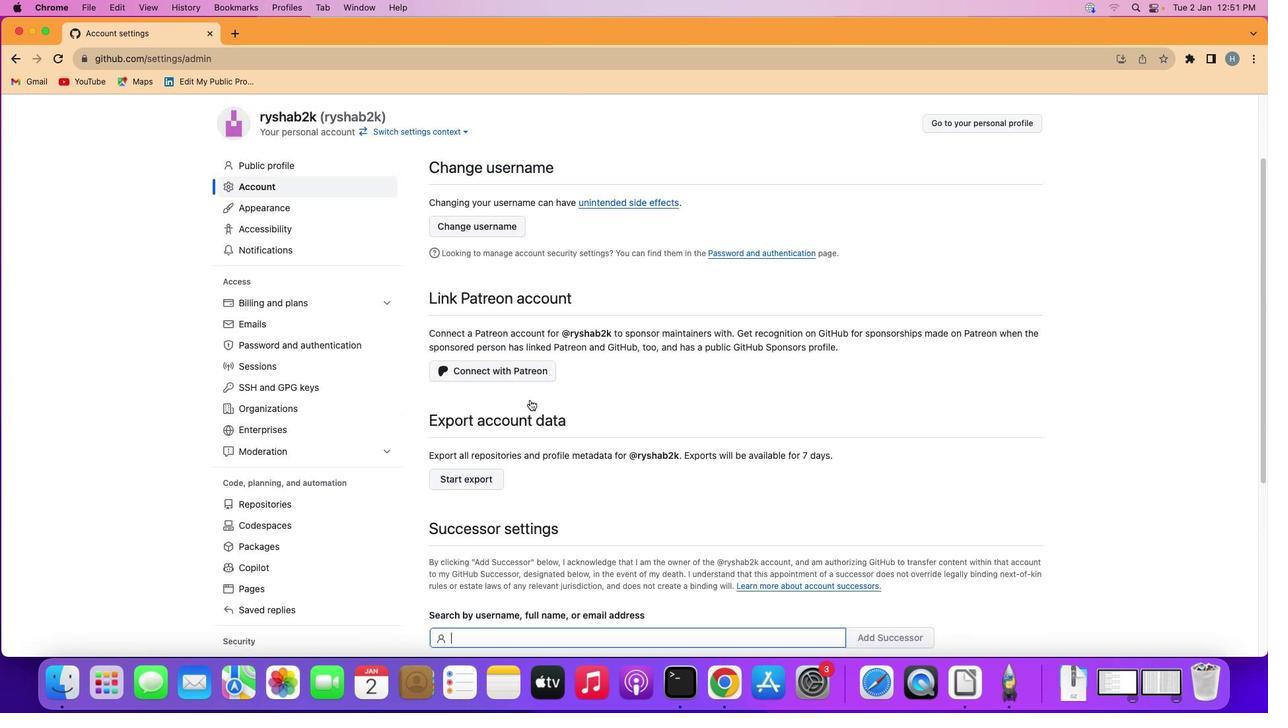 
Action: Mouse scrolled (529, 398) with delta (0, 1)
Screenshot: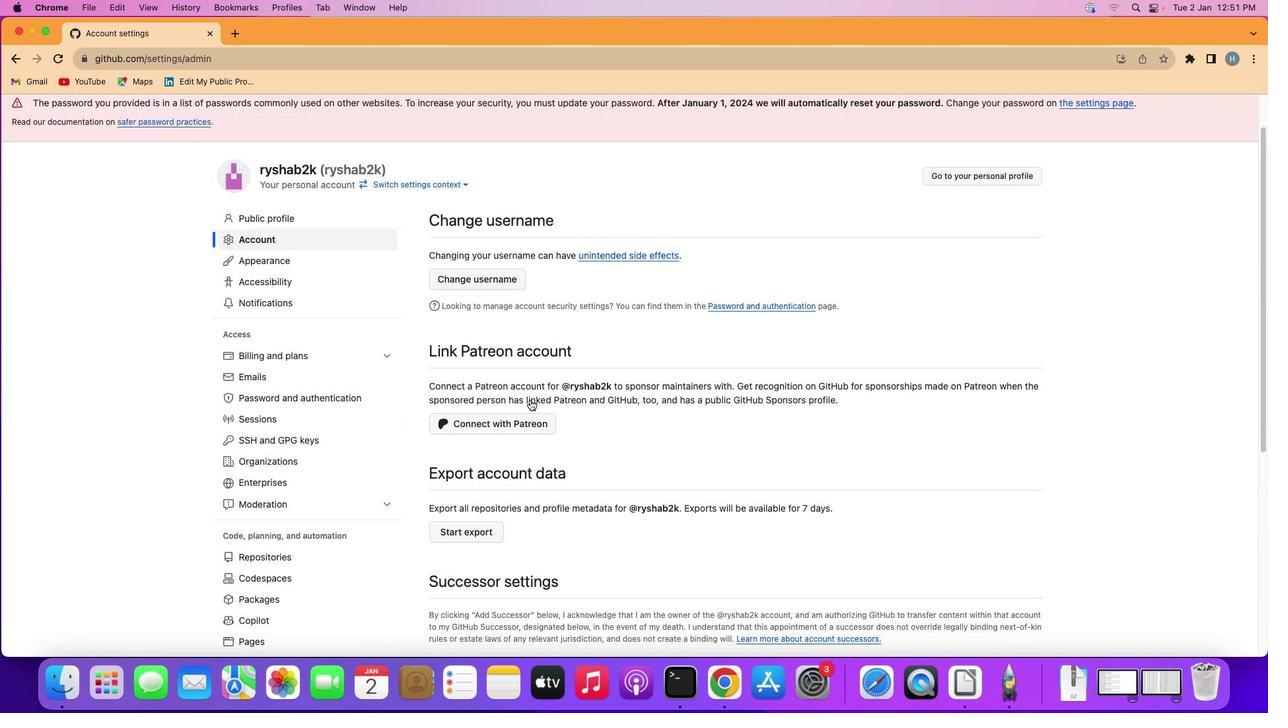 
Action: Mouse scrolled (529, 398) with delta (0, 3)
Screenshot: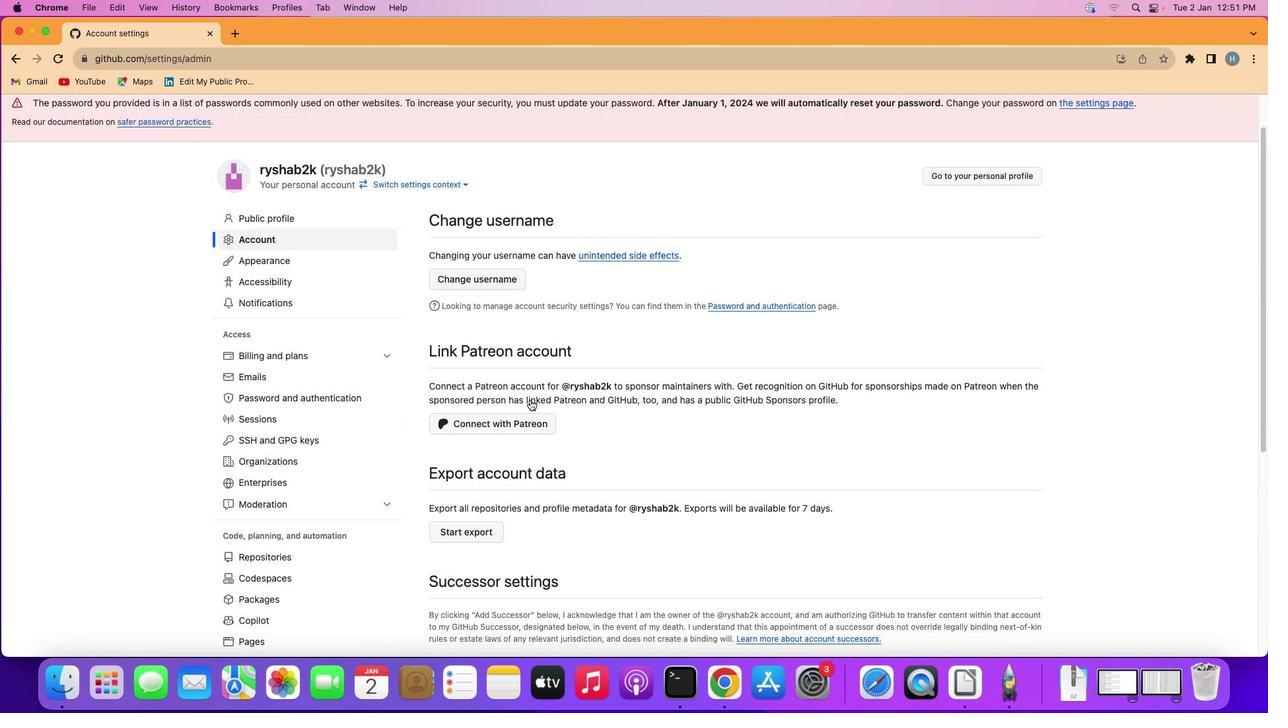 
Action: Mouse scrolled (529, 398) with delta (0, 4)
Screenshot: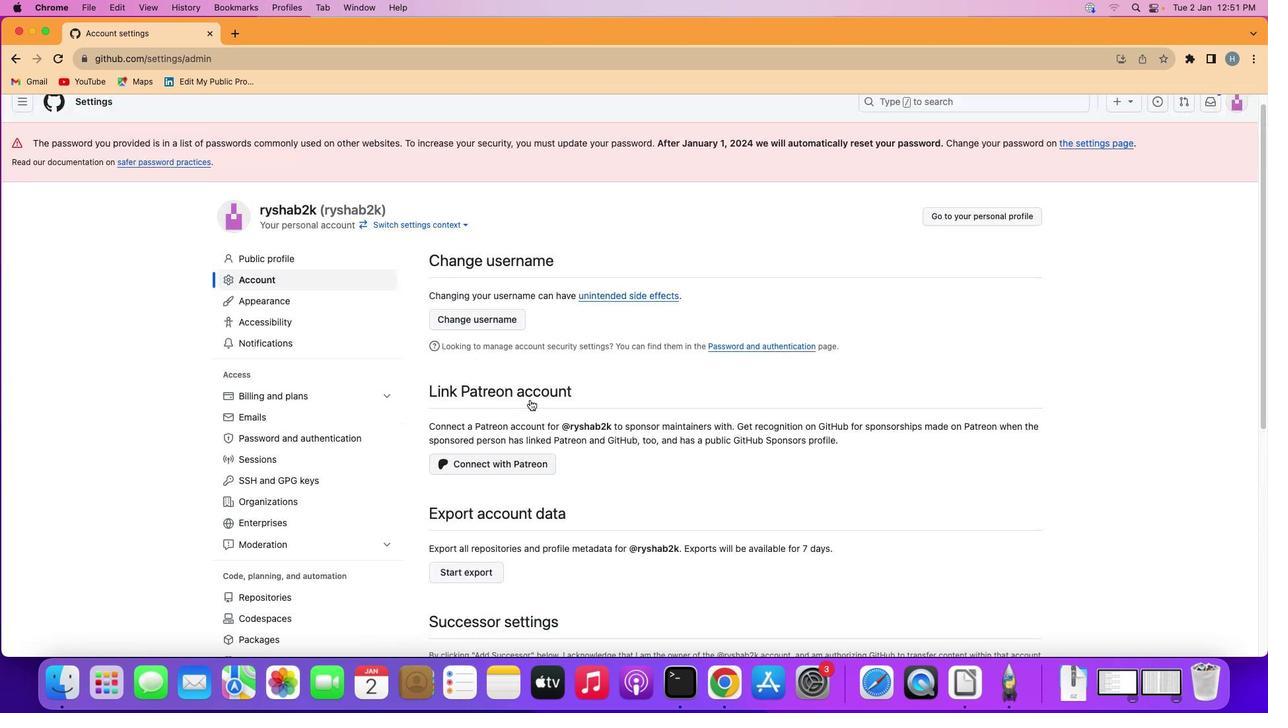 
Action: Mouse moved to (529, 400)
Screenshot: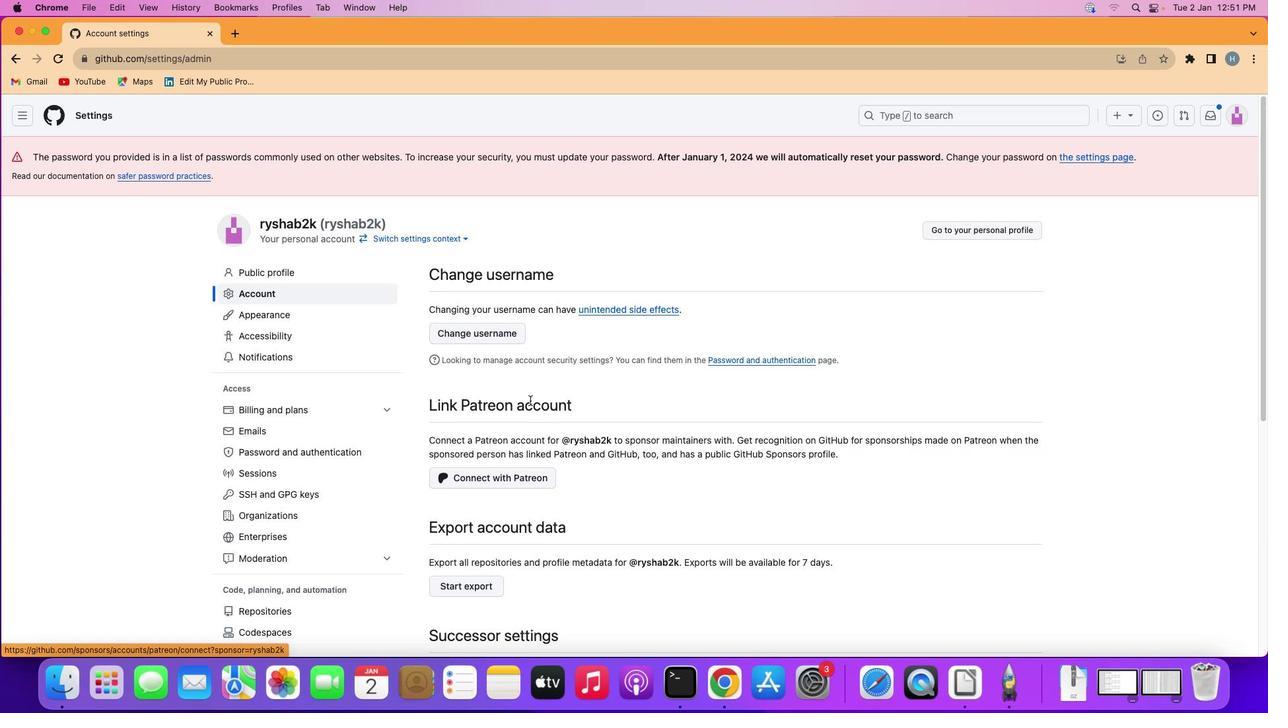 
Action: Mouse scrolled (529, 400) with delta (0, 0)
Screenshot: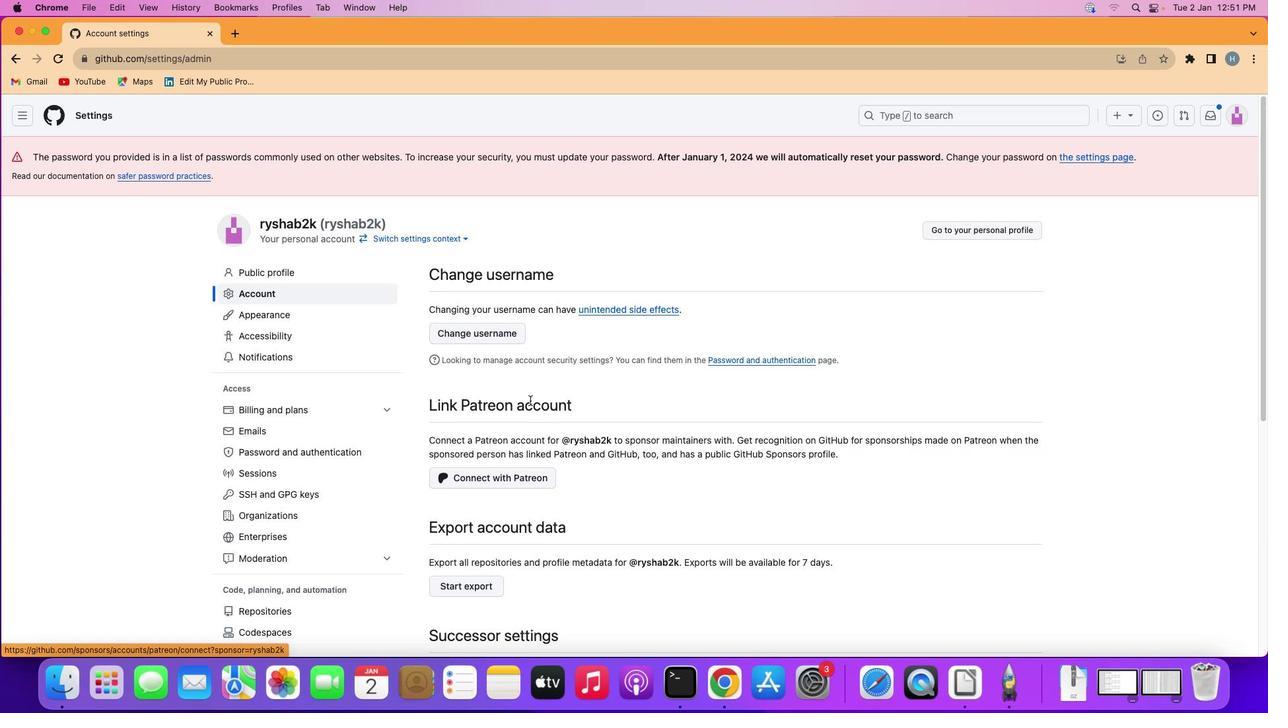 
Action: Mouse scrolled (529, 400) with delta (0, 0)
Screenshot: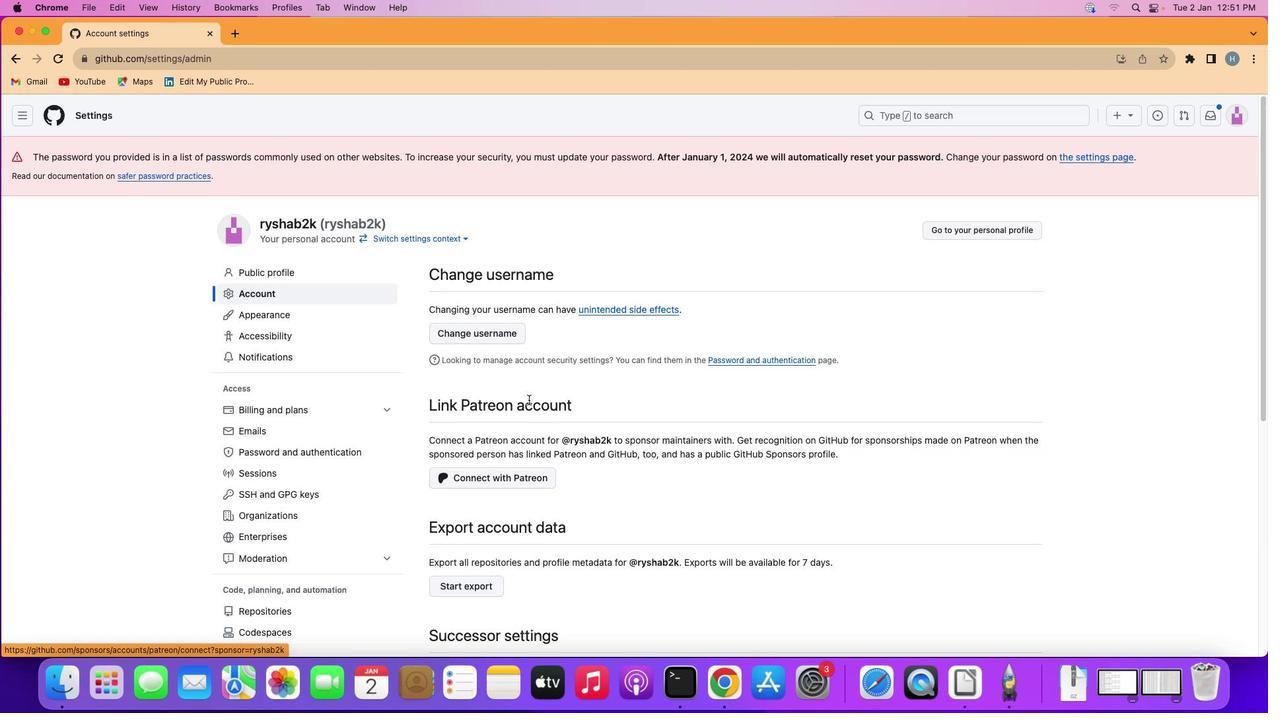 
Action: Mouse moved to (447, 334)
Screenshot: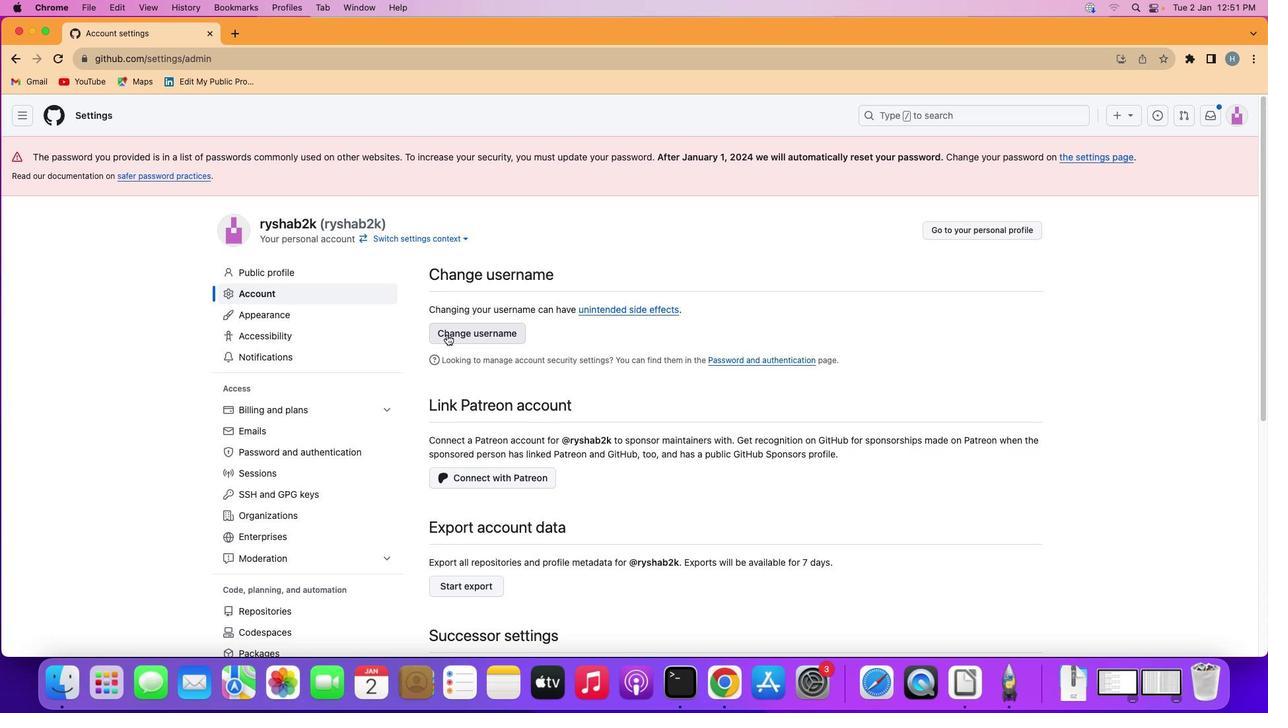 
Action: Mouse pressed left at (447, 334)
Screenshot: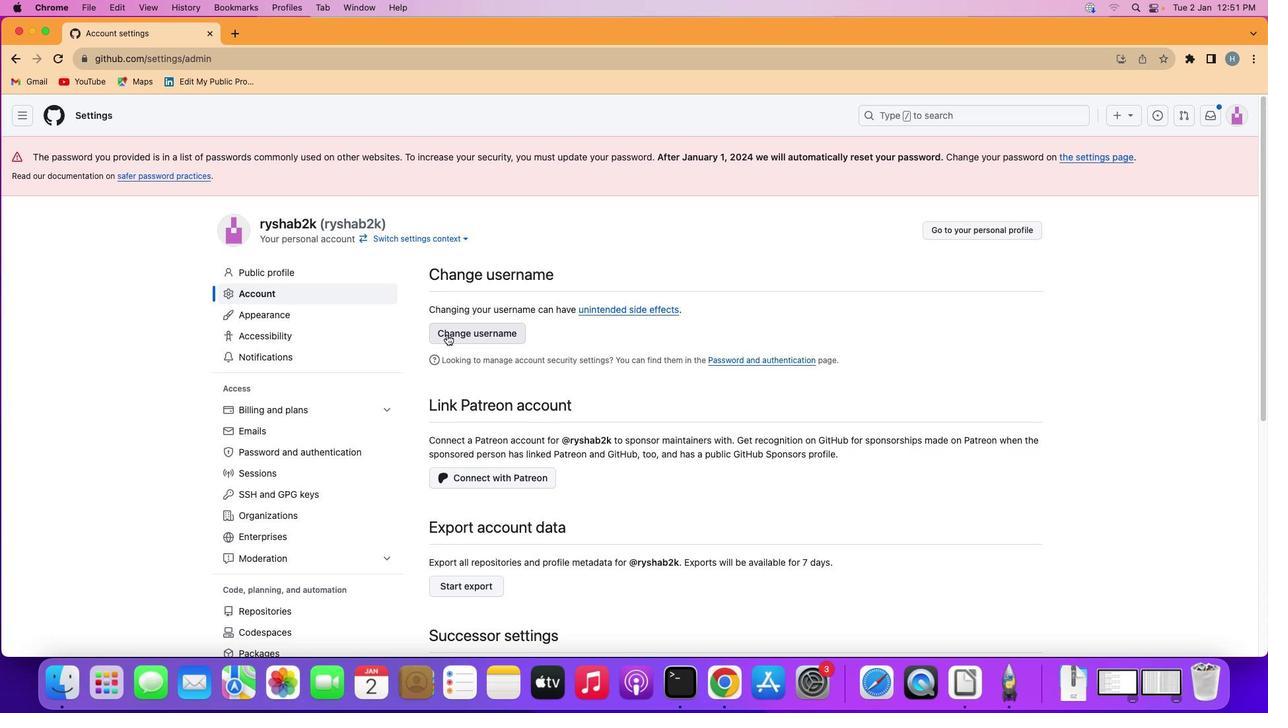 
Action: Mouse moved to (583, 455)
Screenshot: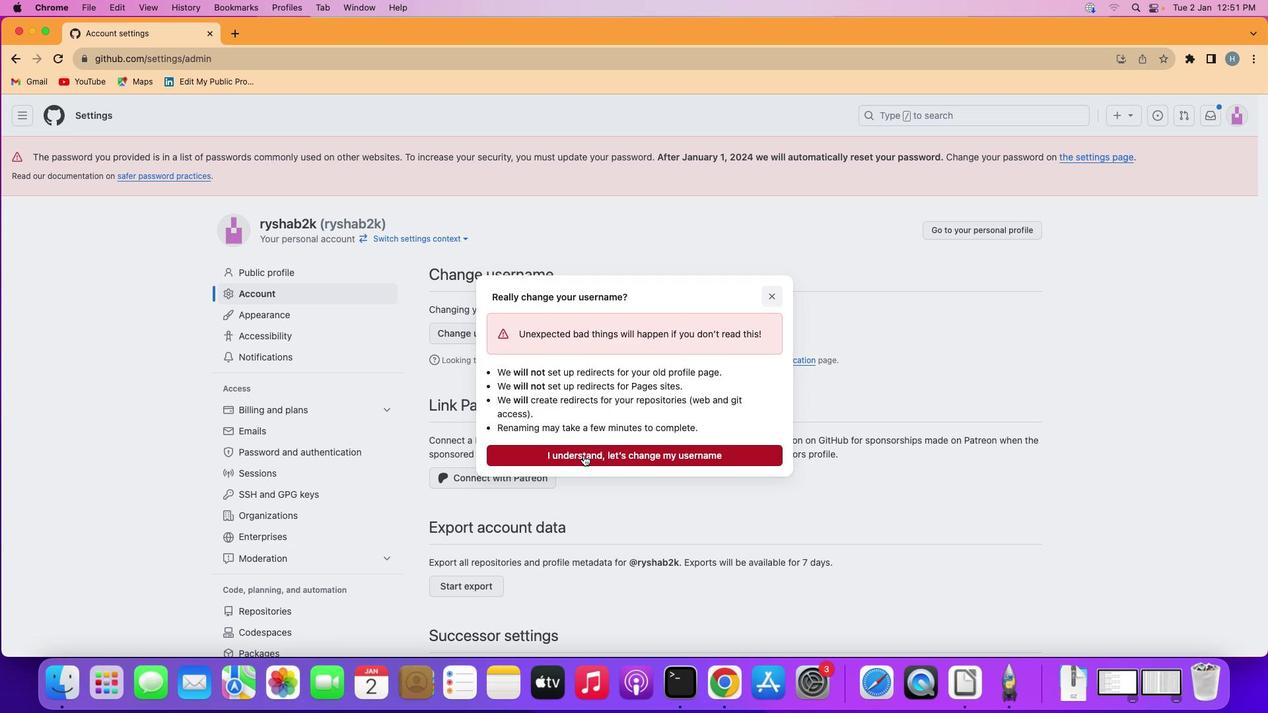 
Action: Mouse pressed left at (583, 455)
Screenshot: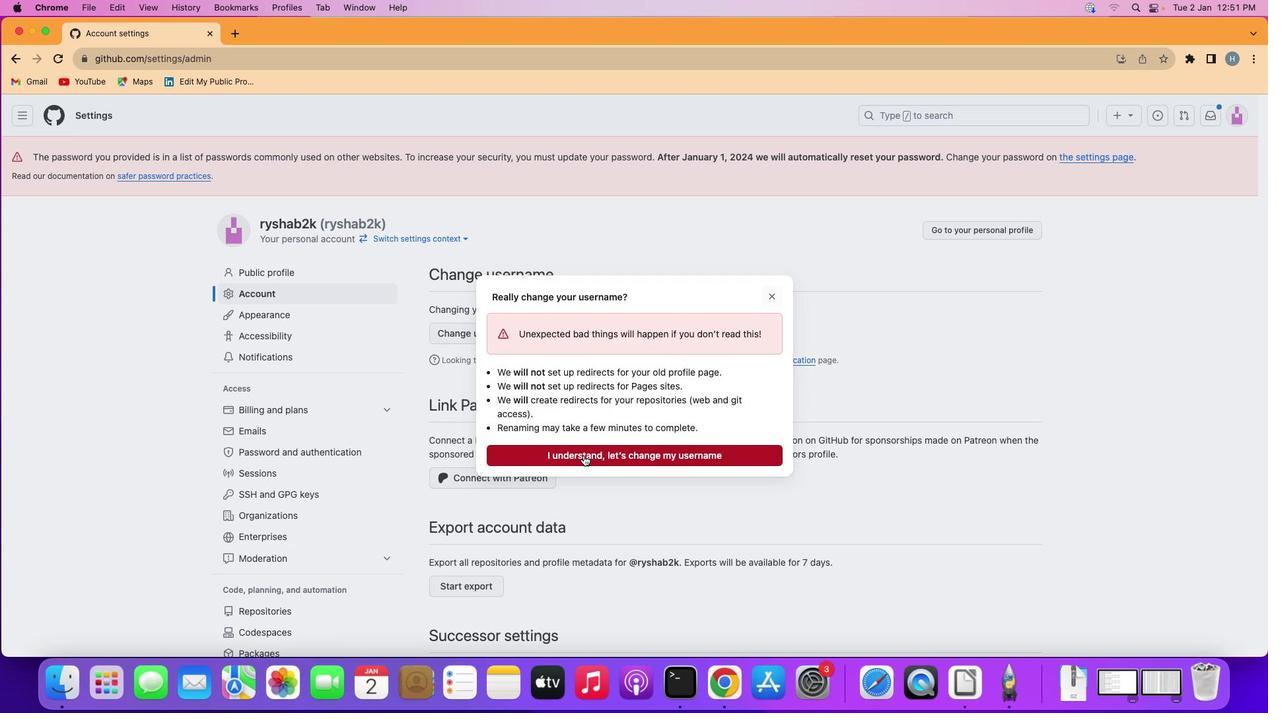 
Action: Mouse moved to (543, 217)
Screenshot: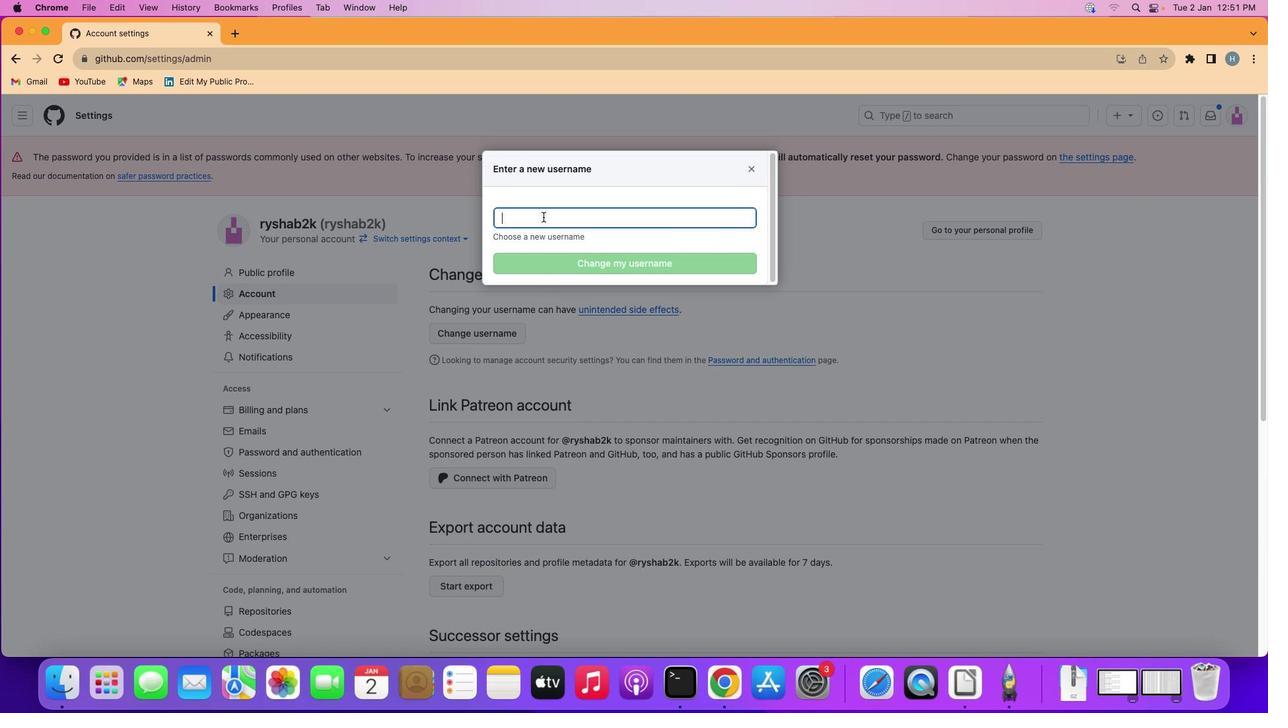
Action: Mouse pressed left at (543, 217)
Screenshot: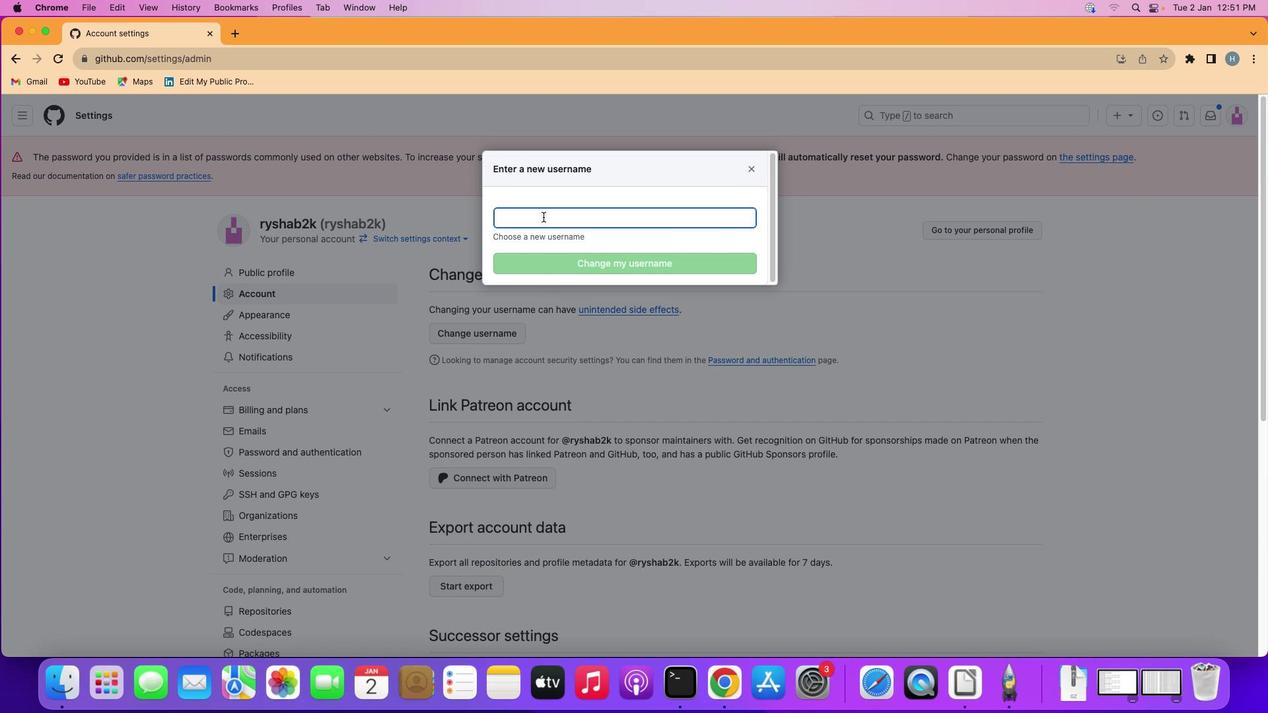 
Action: Mouse moved to (545, 218)
Screenshot: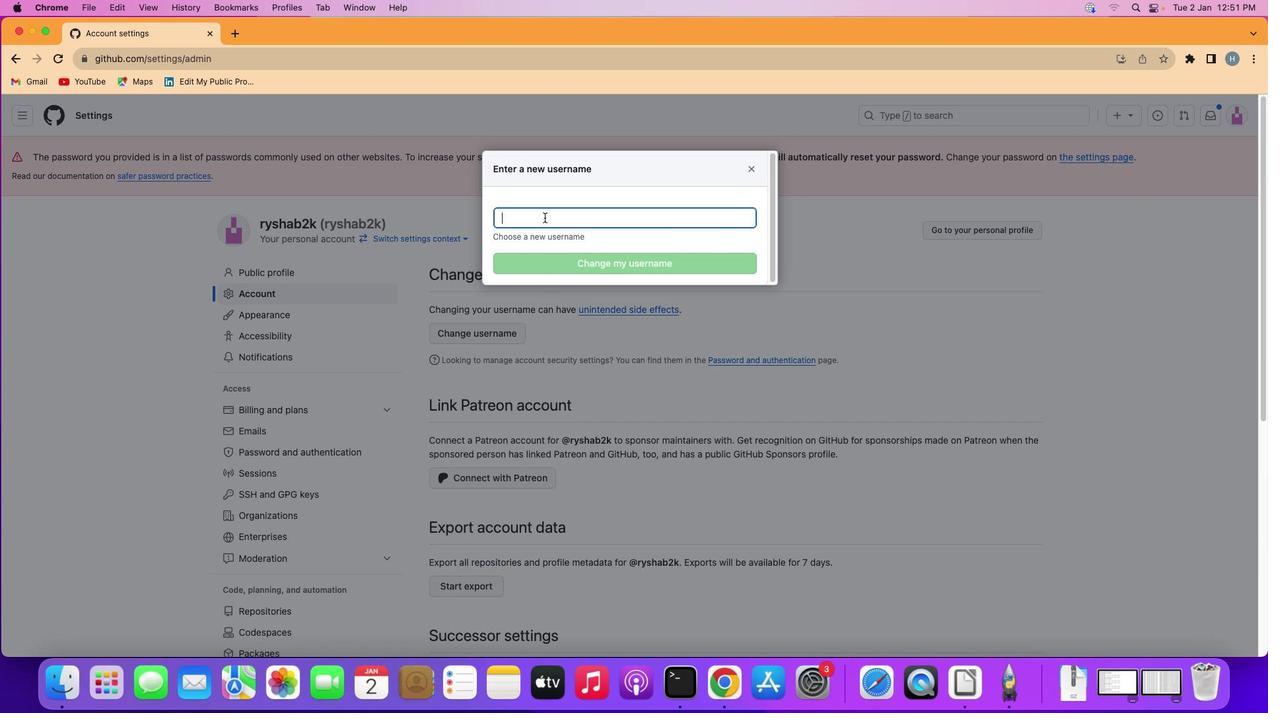 
Action: Key pressed 'M'Key.caps_lock'a''r''k''7''6''2''2''1''2'
Screenshot: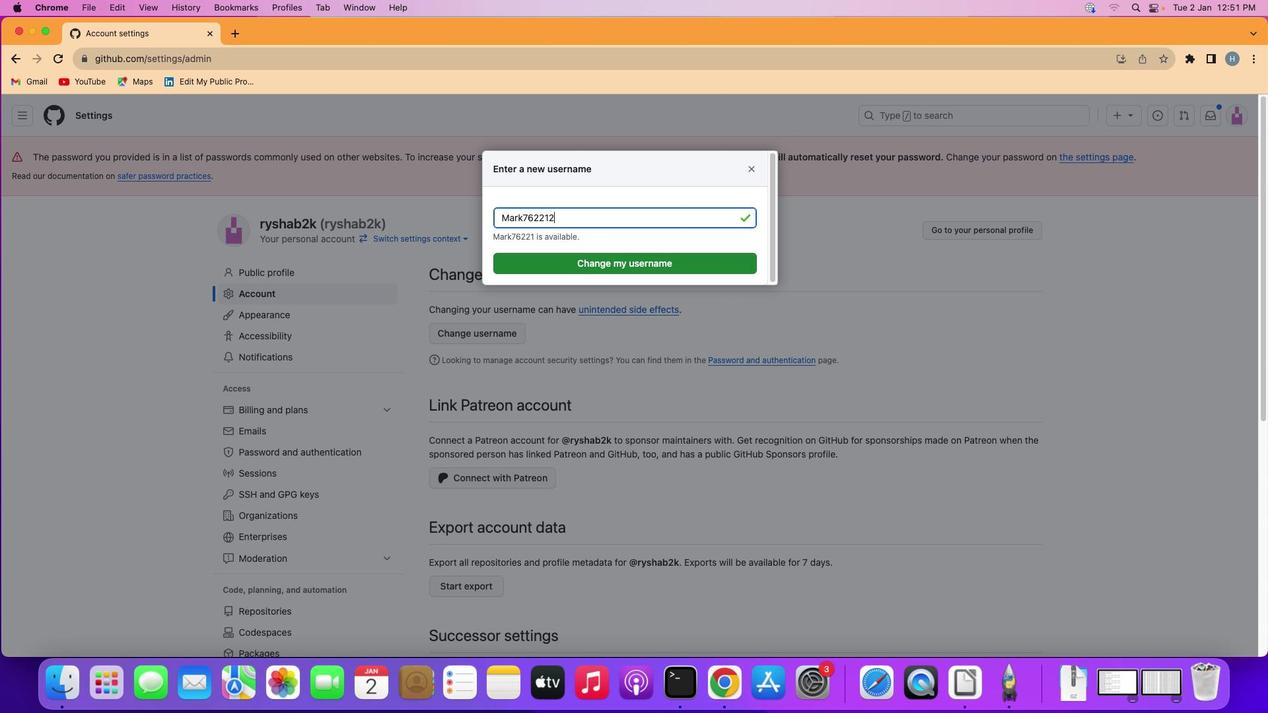 
Action: Mouse moved to (585, 268)
Screenshot: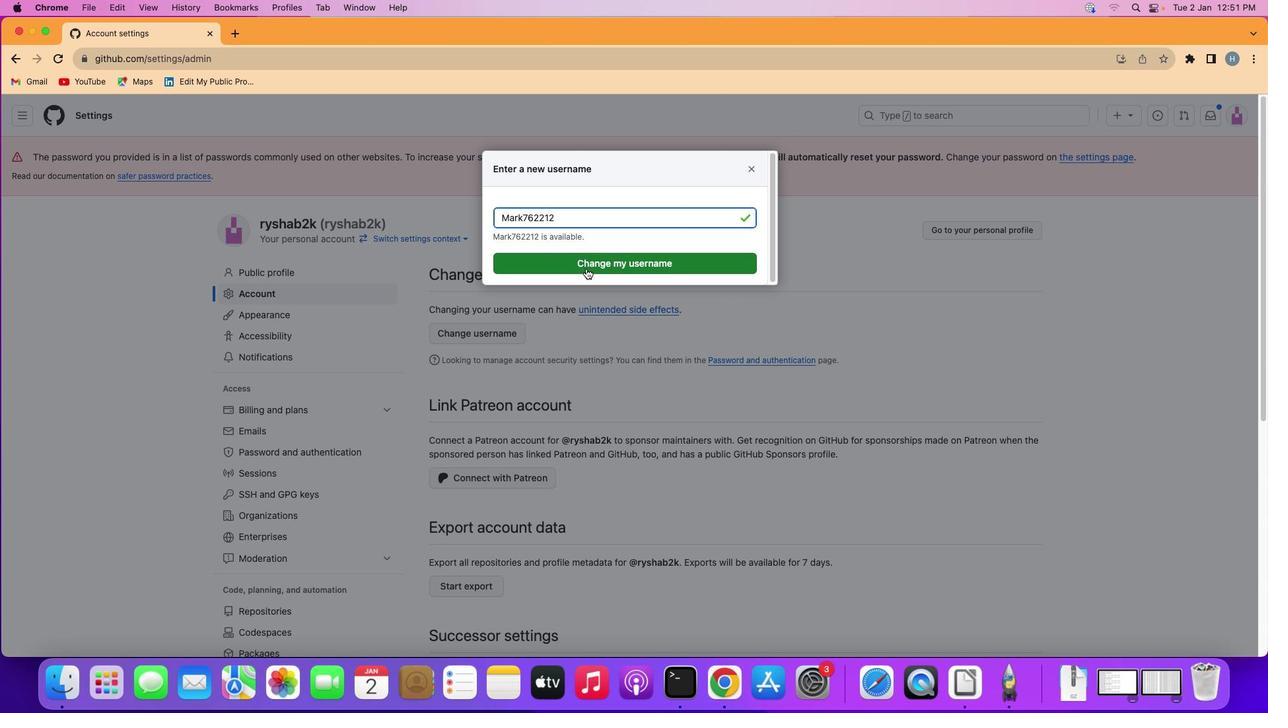 
Action: Mouse pressed left at (585, 268)
Screenshot: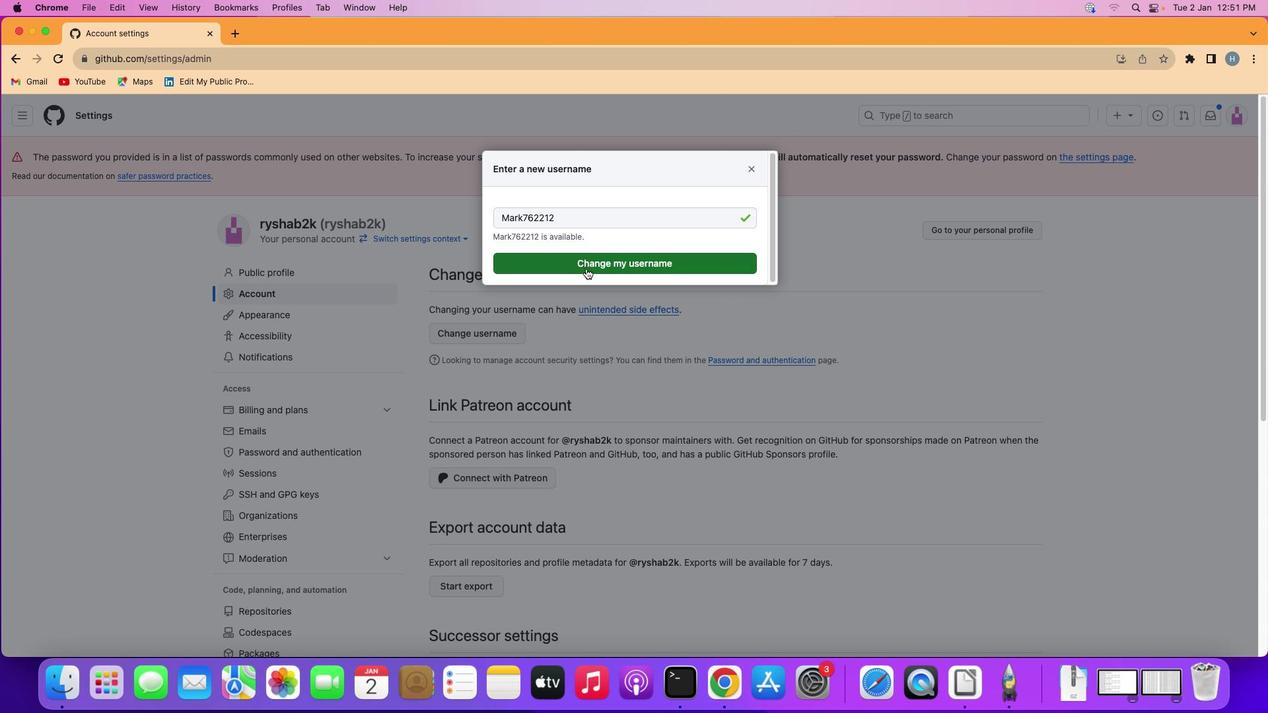 
Action: Mouse moved to (548, 271)
Screenshot: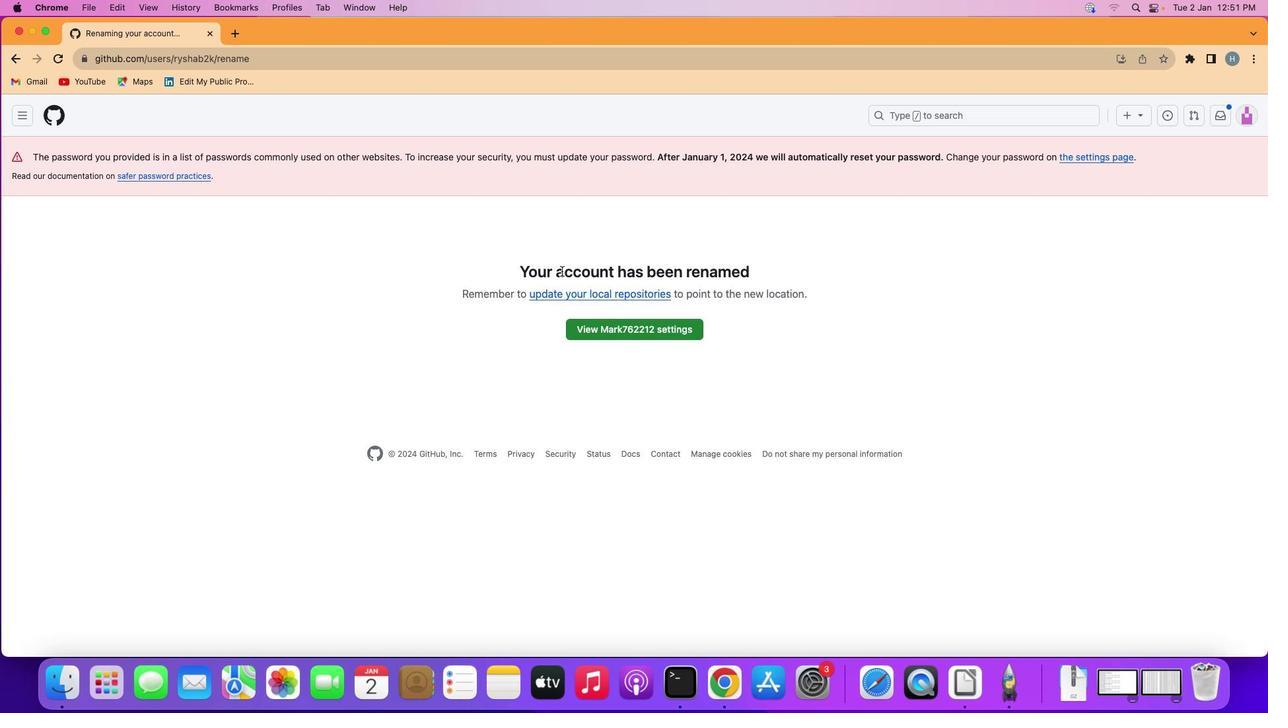 
